 Task: Find connections with filter location Kankan with filter topic #houseforsalewith filter profile language Potuguese with filter current company Tekion Corp with filter school Panimalar Institute Of Technology with filter industry Vocational Rehabilitation Services with filter service category Financial Reporting with filter keywords title Biostatistician
Action: Mouse moved to (232, 197)
Screenshot: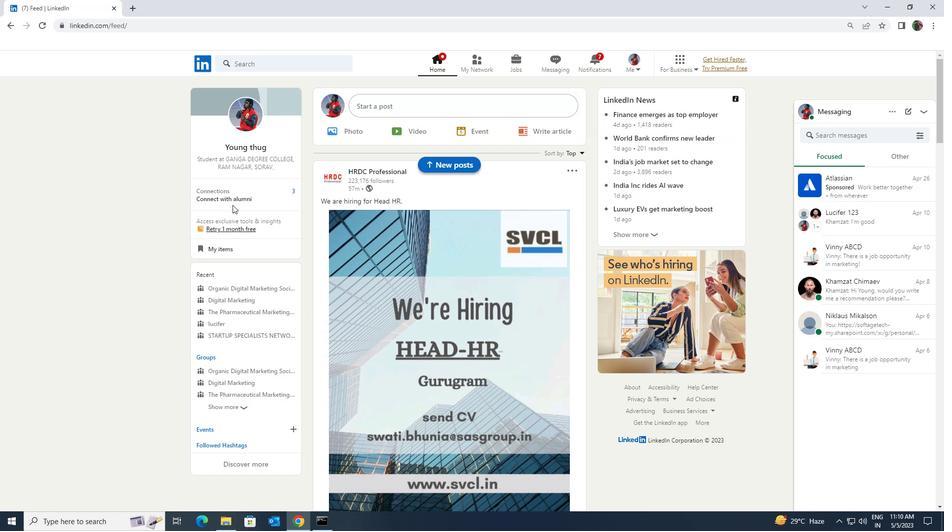 
Action: Mouse pressed left at (232, 197)
Screenshot: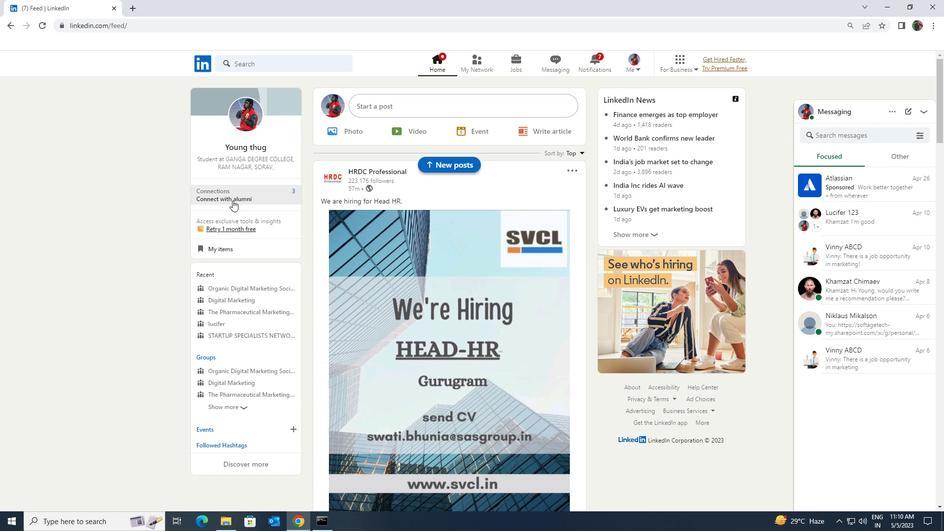 
Action: Mouse moved to (232, 118)
Screenshot: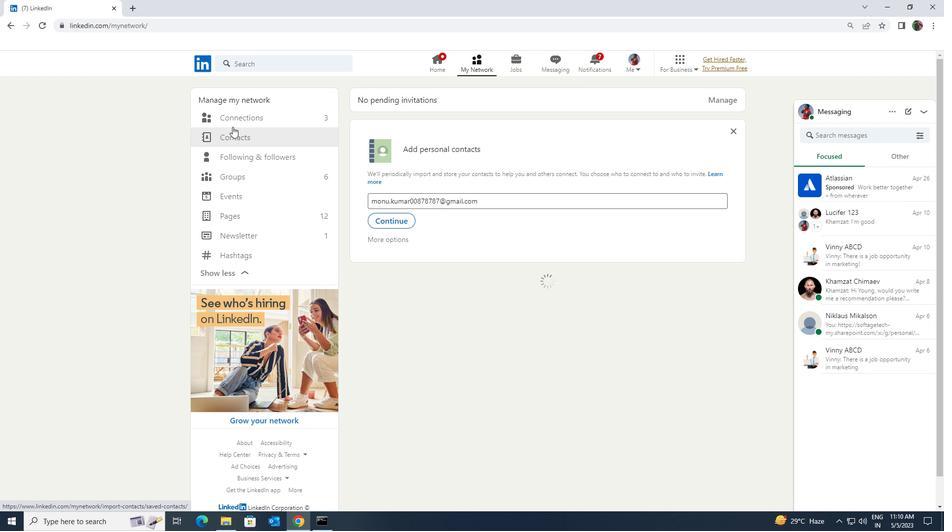 
Action: Mouse pressed left at (232, 118)
Screenshot: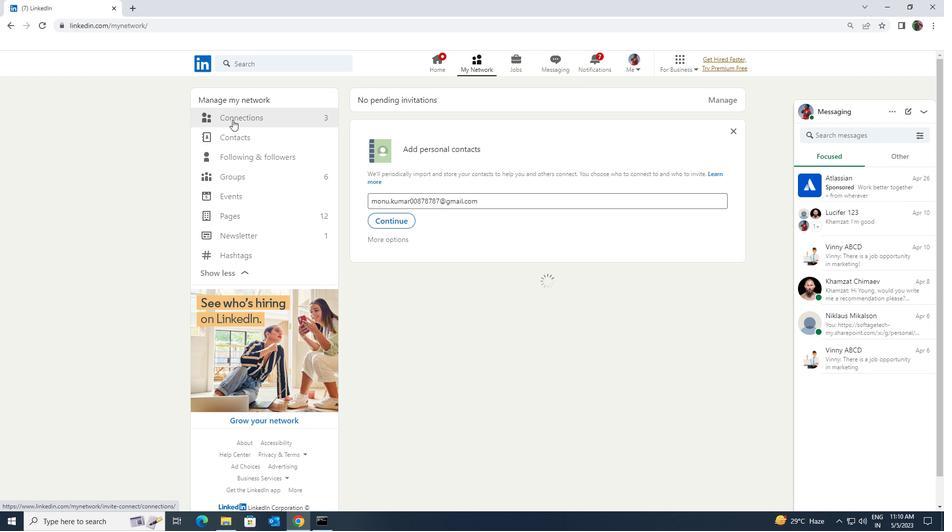 
Action: Mouse moved to (520, 119)
Screenshot: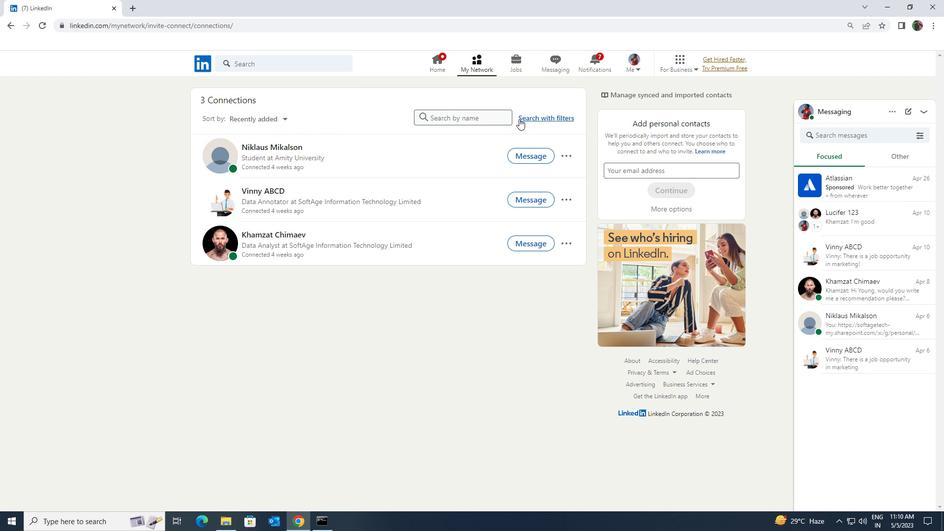 
Action: Mouse pressed left at (520, 119)
Screenshot: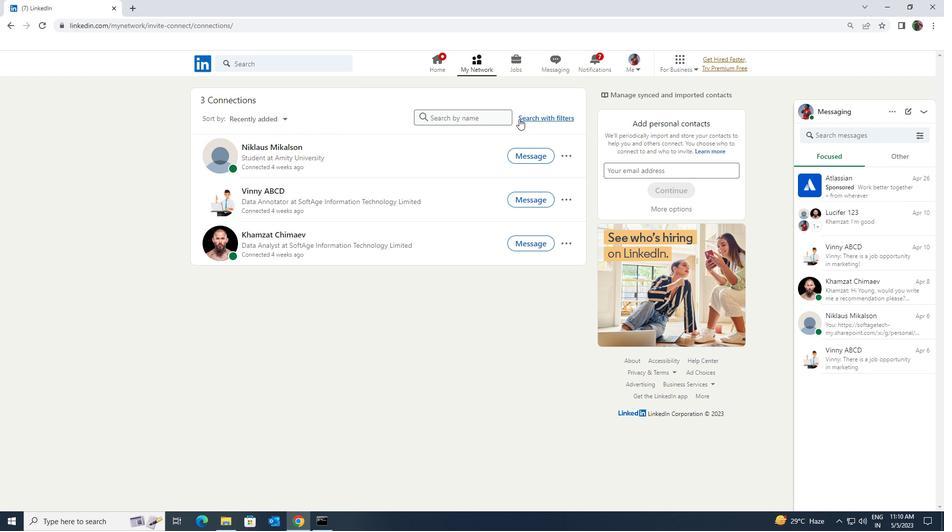 
Action: Mouse moved to (505, 92)
Screenshot: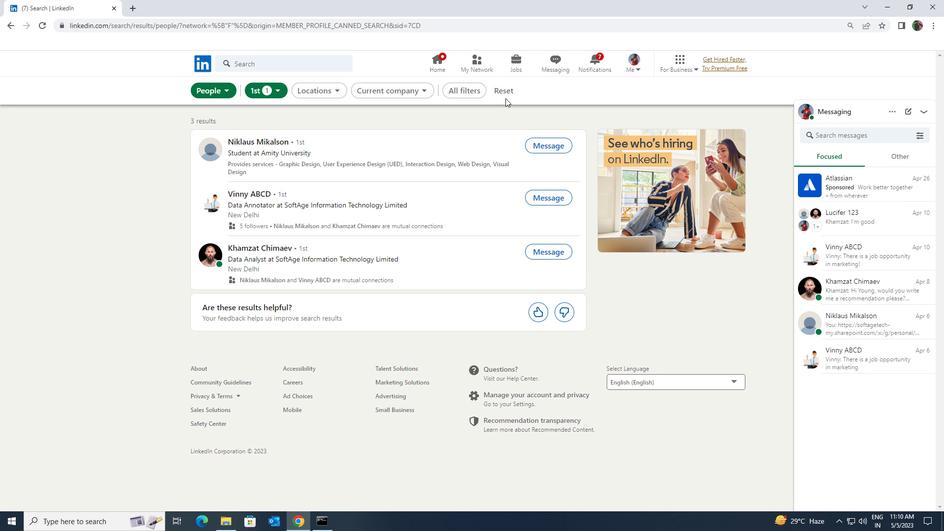 
Action: Mouse pressed left at (505, 92)
Screenshot: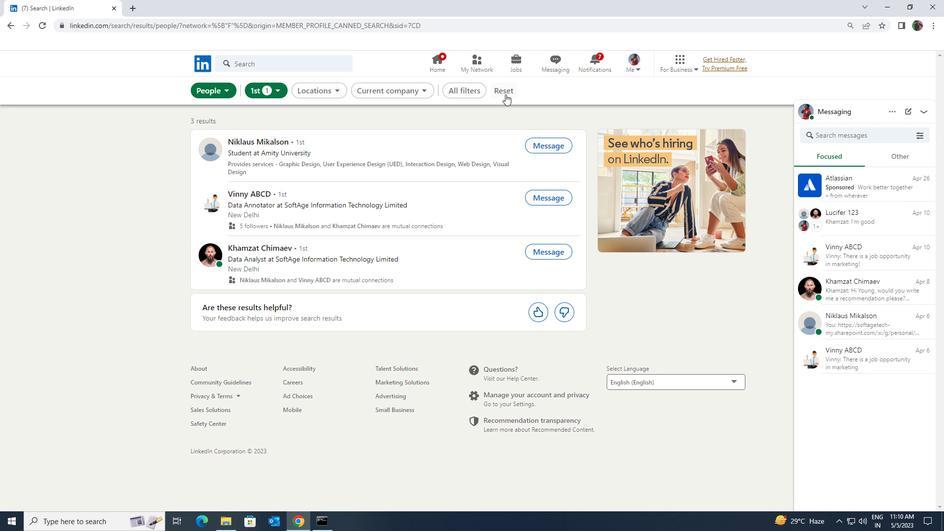 
Action: Mouse moved to (484, 89)
Screenshot: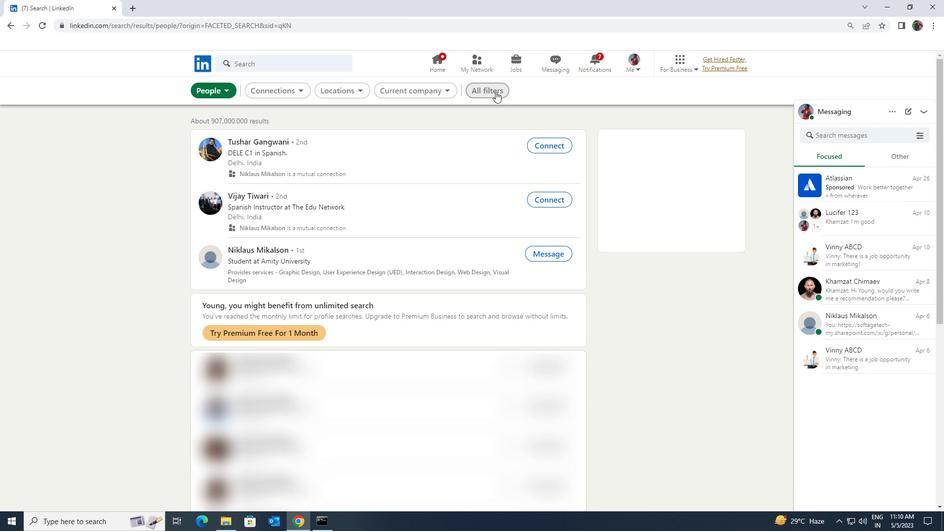 
Action: Mouse pressed left at (484, 89)
Screenshot: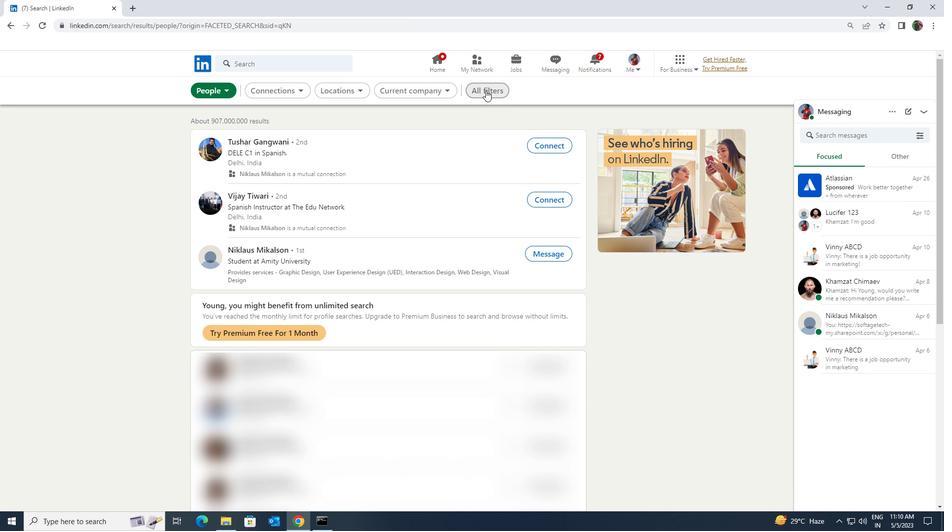 
Action: Mouse moved to (824, 388)
Screenshot: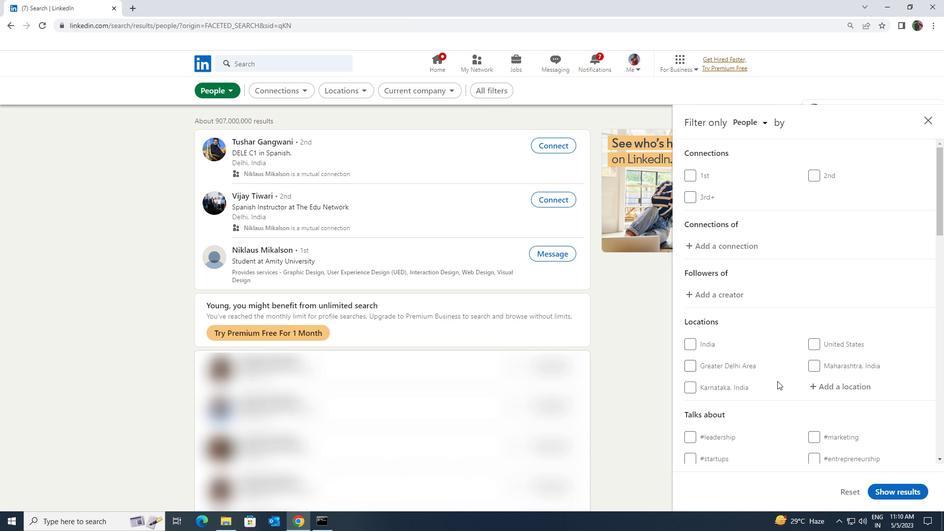 
Action: Mouse pressed left at (824, 388)
Screenshot: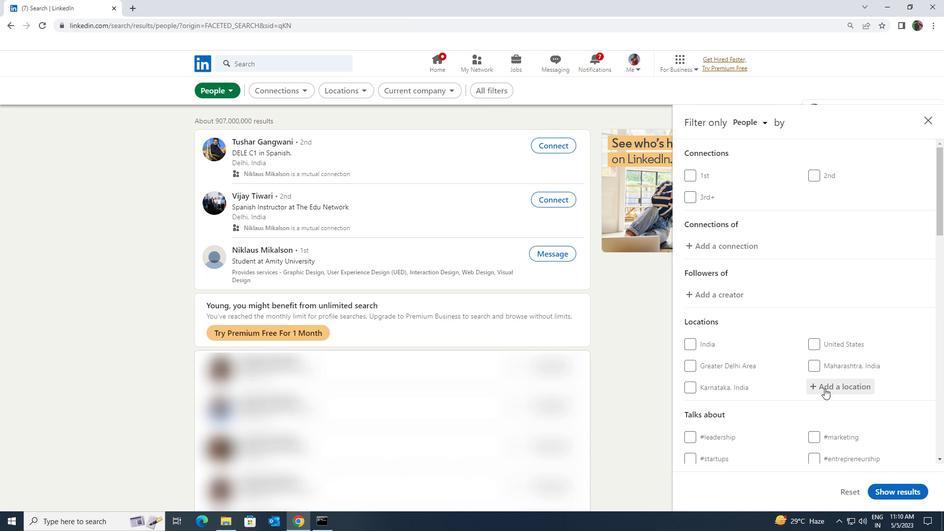 
Action: Mouse moved to (826, 389)
Screenshot: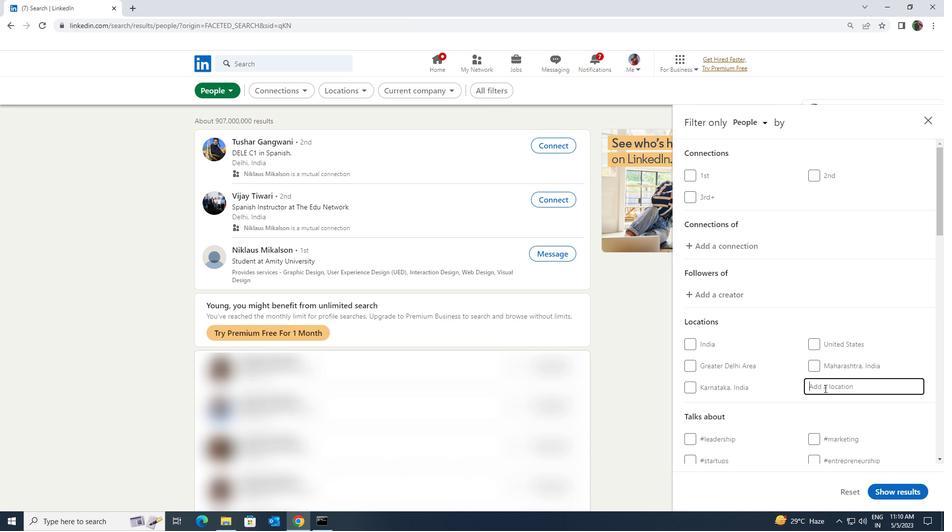 
Action: Key pressed <Key.shift>KANKAN
Screenshot: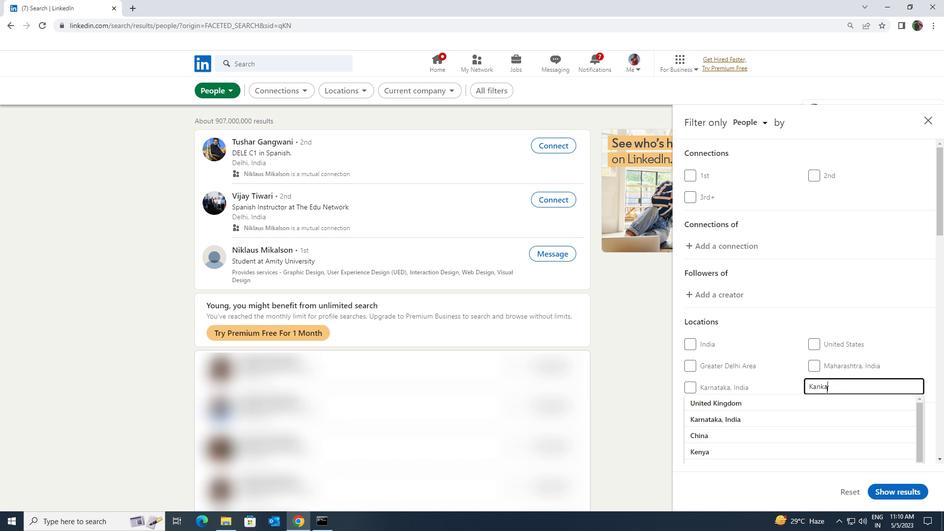 
Action: Mouse moved to (819, 395)
Screenshot: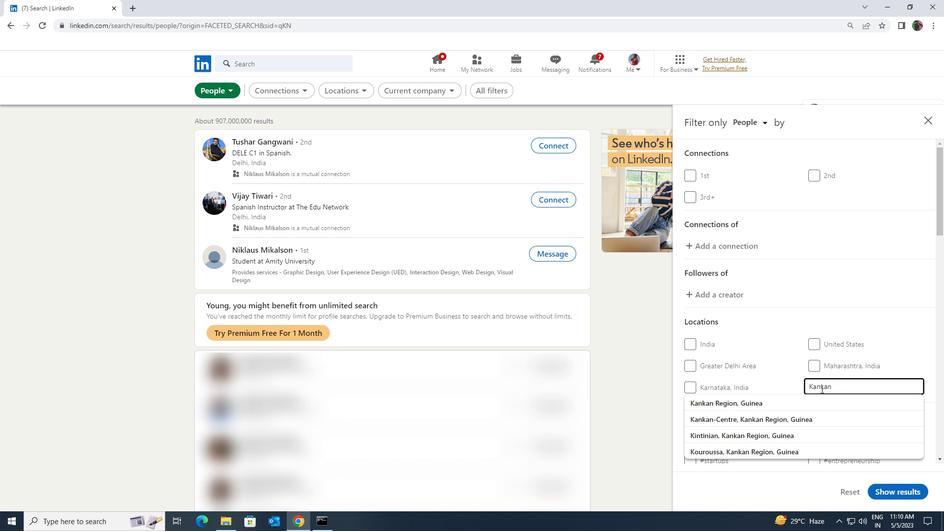 
Action: Mouse pressed left at (819, 395)
Screenshot: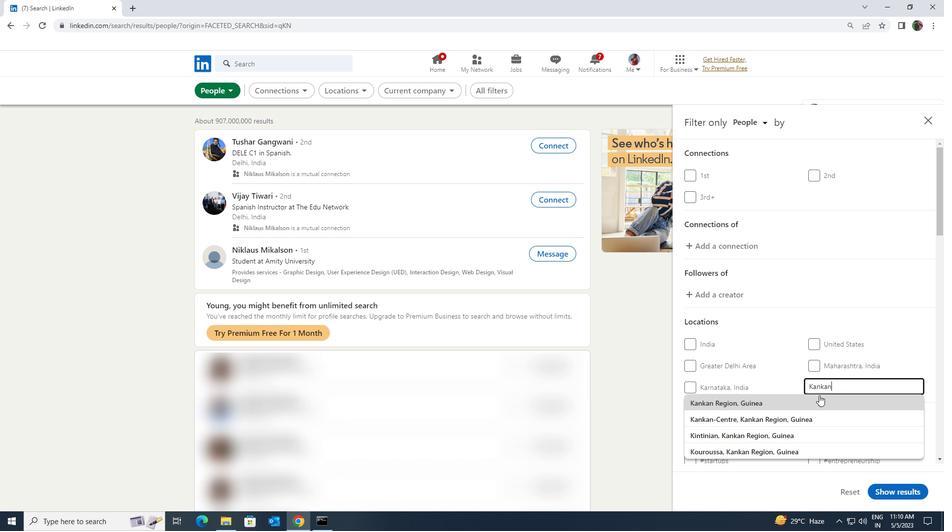
Action: Mouse moved to (819, 395)
Screenshot: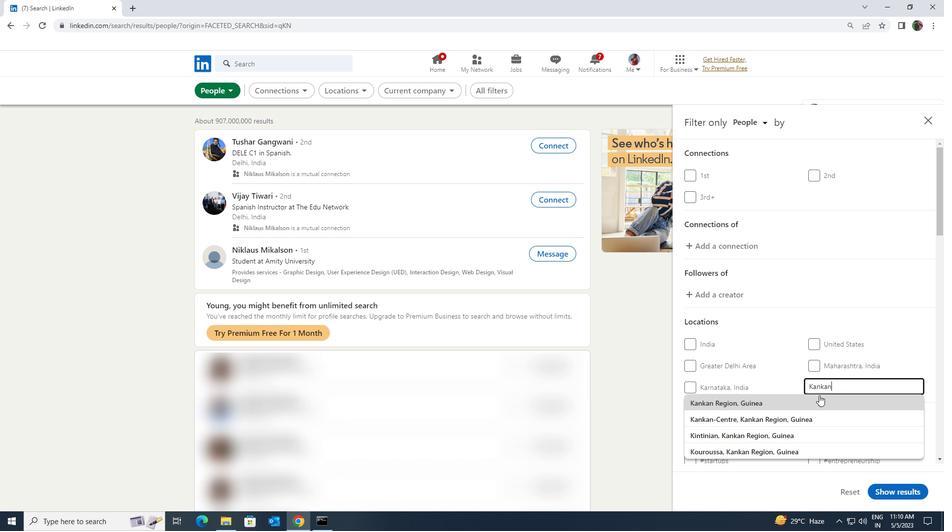 
Action: Mouse scrolled (819, 395) with delta (0, 0)
Screenshot: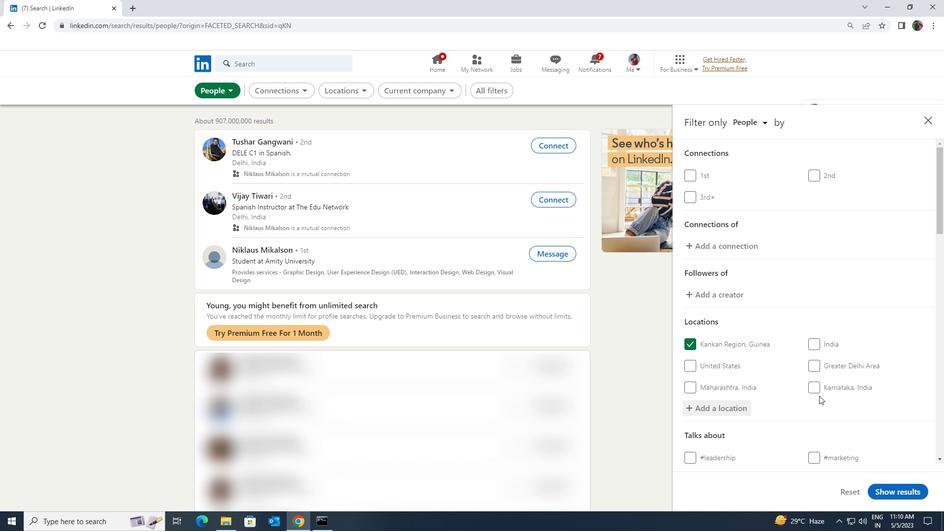 
Action: Mouse scrolled (819, 395) with delta (0, 0)
Screenshot: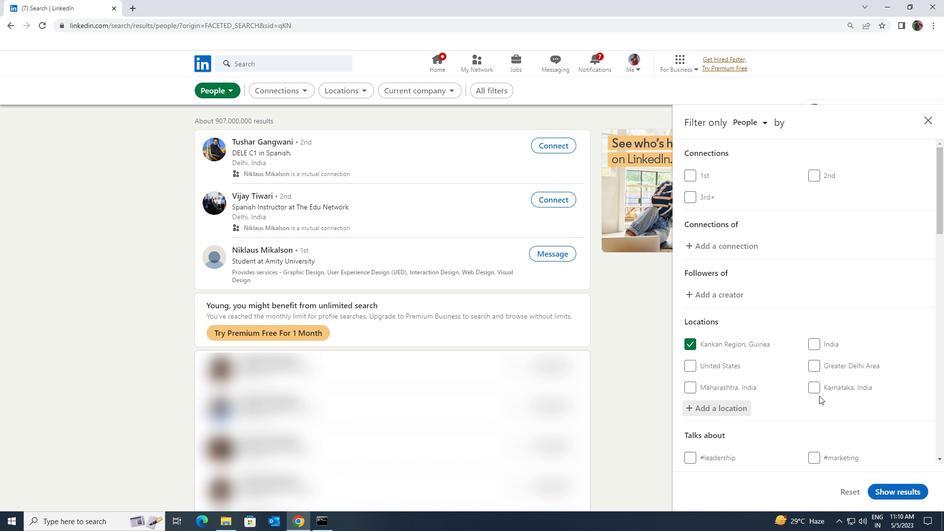 
Action: Mouse moved to (820, 400)
Screenshot: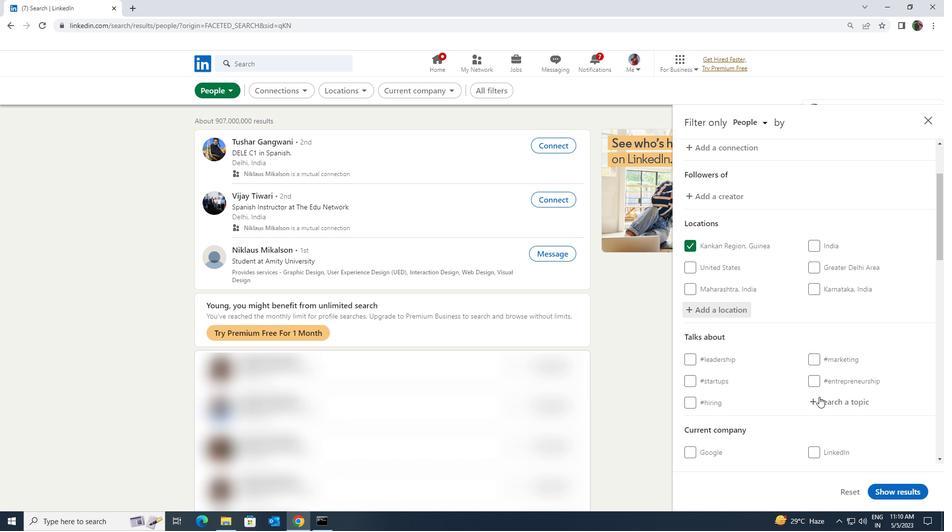 
Action: Mouse pressed left at (820, 400)
Screenshot: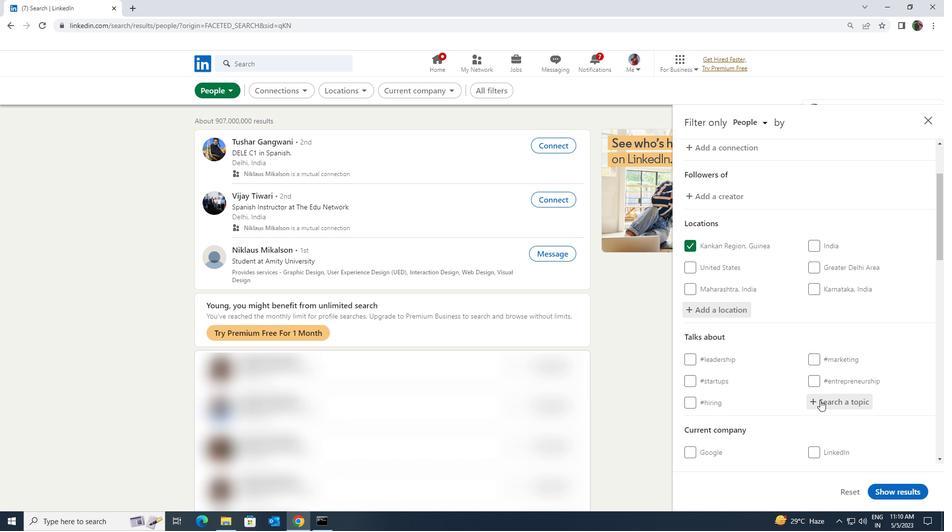 
Action: Mouse moved to (820, 401)
Screenshot: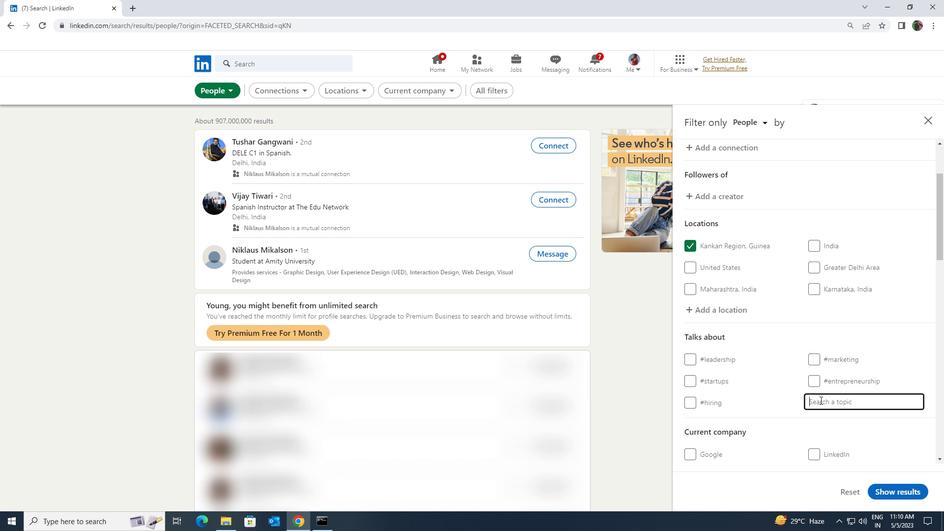
Action: Key pressed <Key.shift><Key.shift><Key.shift><Key.shift>HOUSEFOE<Key.backspace>RSALE
Screenshot: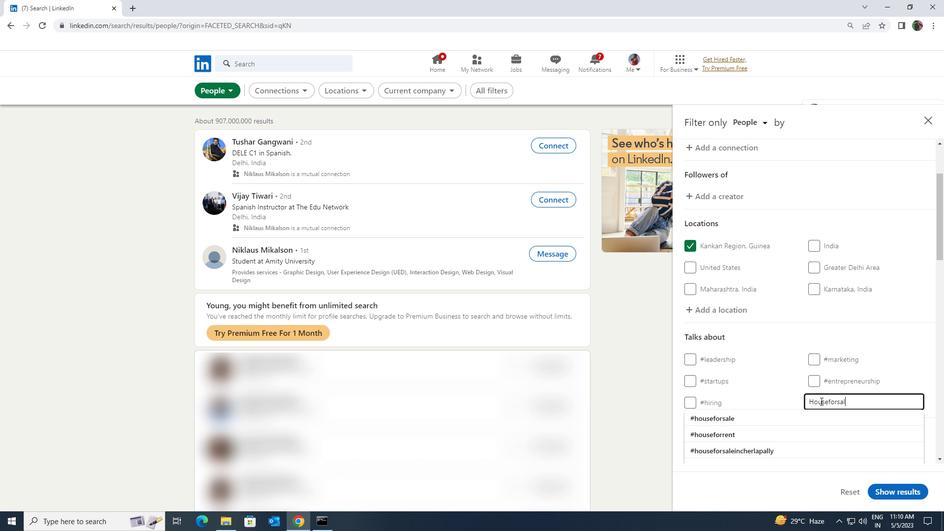 
Action: Mouse moved to (824, 412)
Screenshot: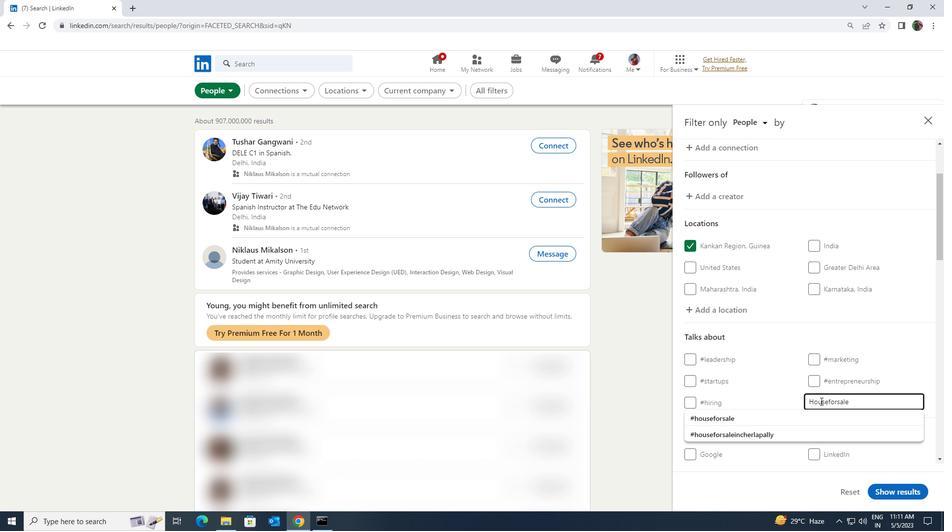 
Action: Mouse pressed left at (824, 412)
Screenshot: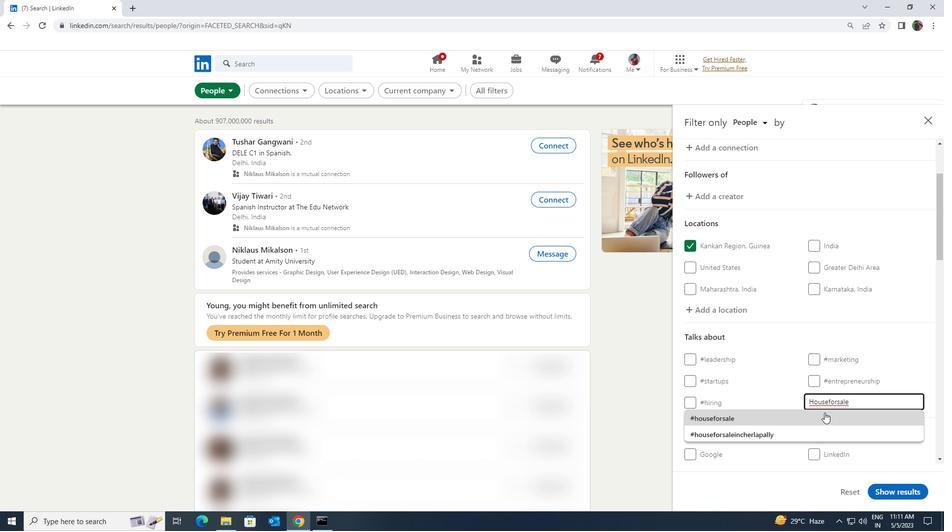
Action: Mouse scrolled (824, 412) with delta (0, 0)
Screenshot: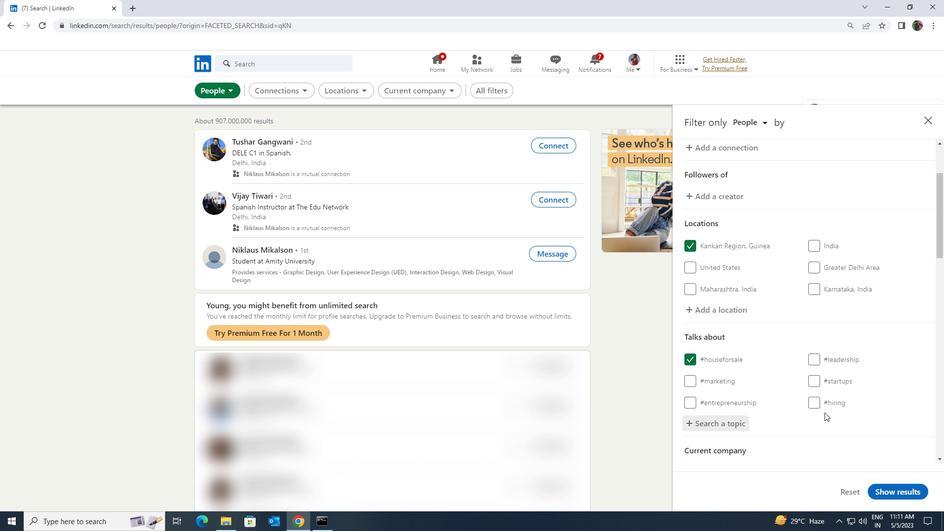 
Action: Mouse scrolled (824, 412) with delta (0, 0)
Screenshot: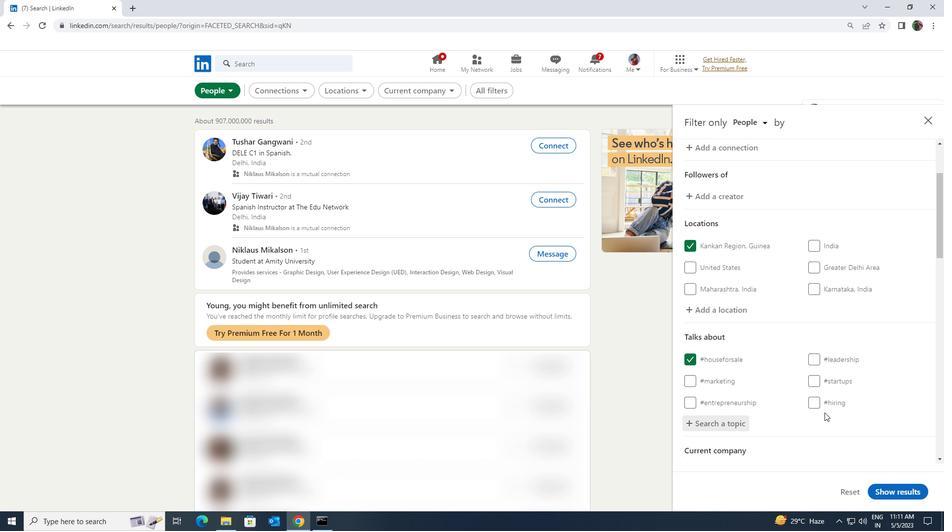 
Action: Mouse scrolled (824, 412) with delta (0, 0)
Screenshot: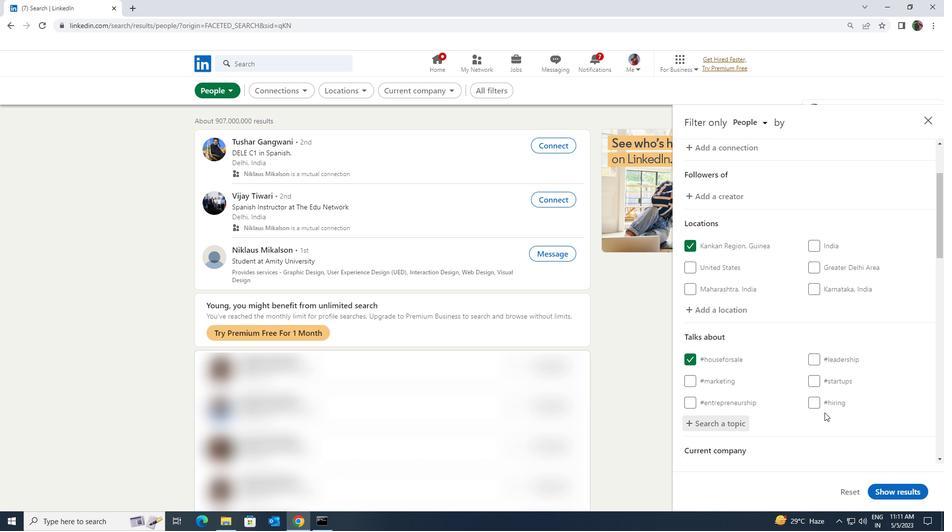 
Action: Mouse scrolled (824, 412) with delta (0, 0)
Screenshot: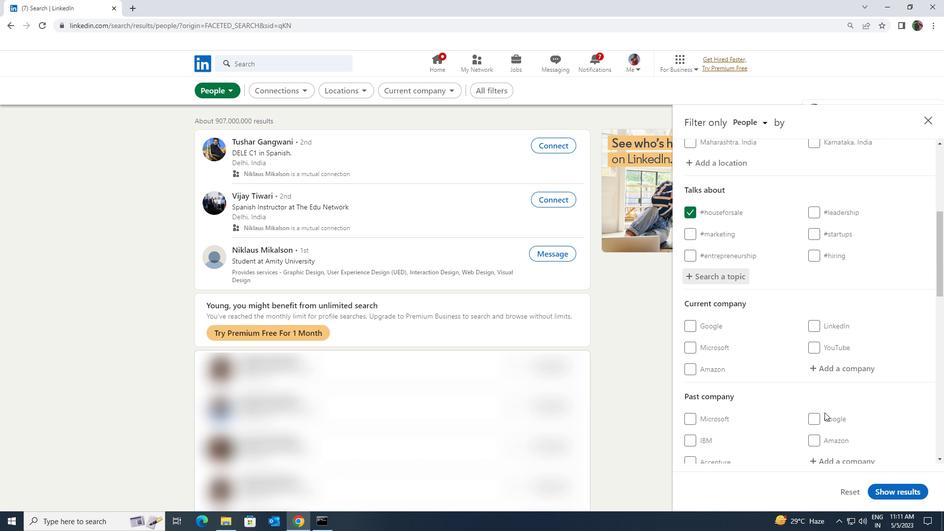 
Action: Mouse scrolled (824, 412) with delta (0, 0)
Screenshot: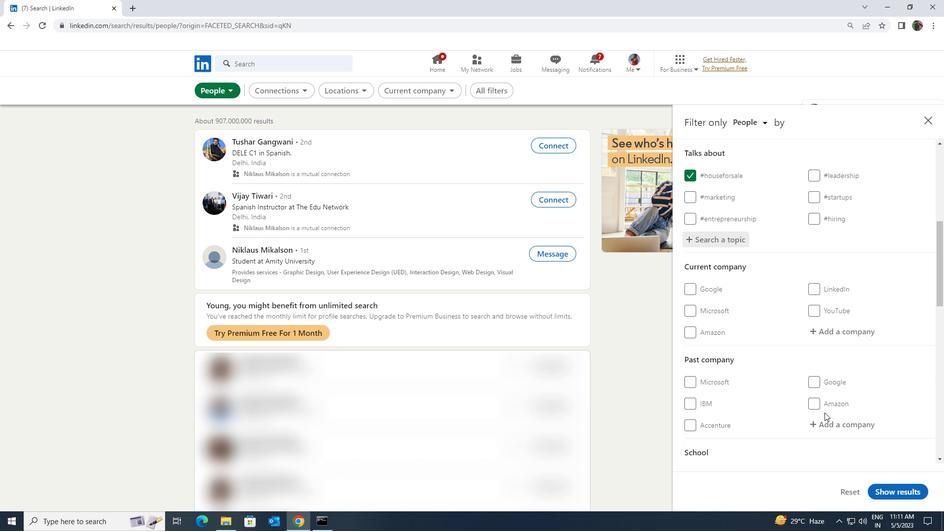 
Action: Mouse scrolled (824, 412) with delta (0, 0)
Screenshot: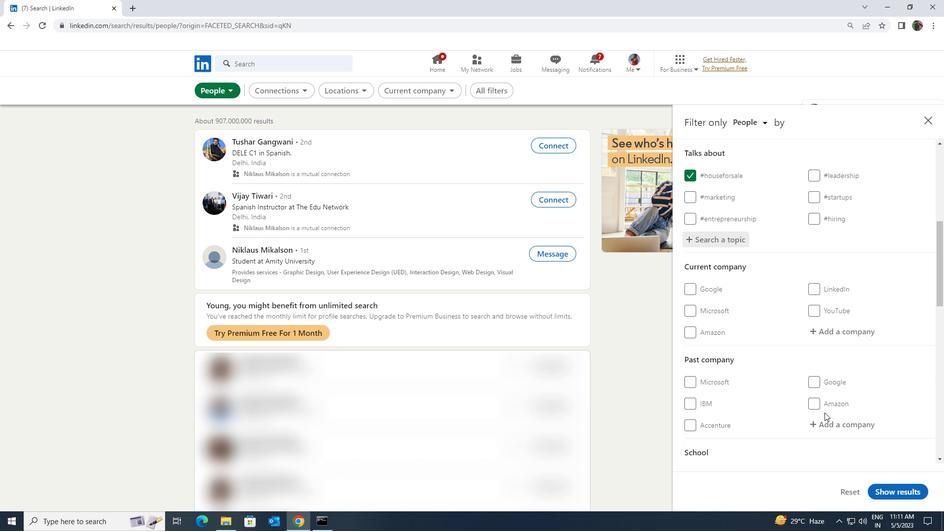 
Action: Mouse scrolled (824, 412) with delta (0, 0)
Screenshot: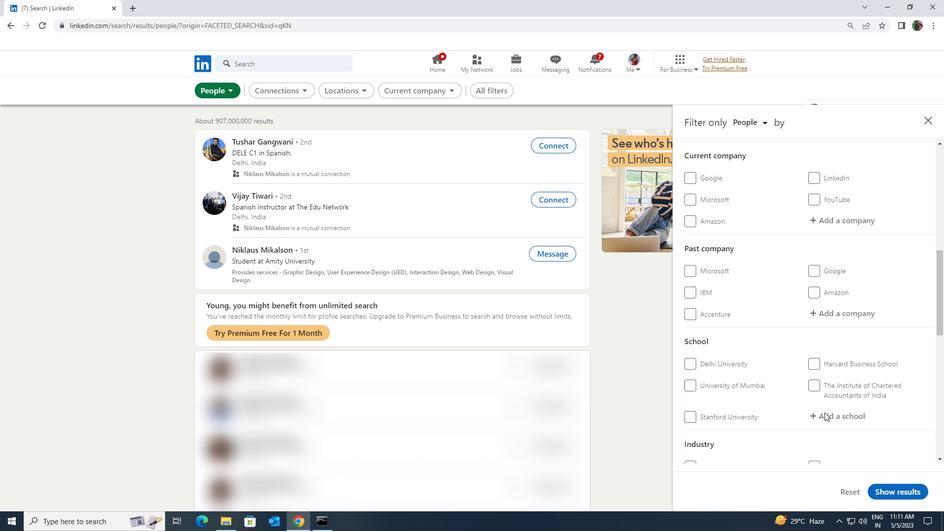 
Action: Mouse scrolled (824, 412) with delta (0, 0)
Screenshot: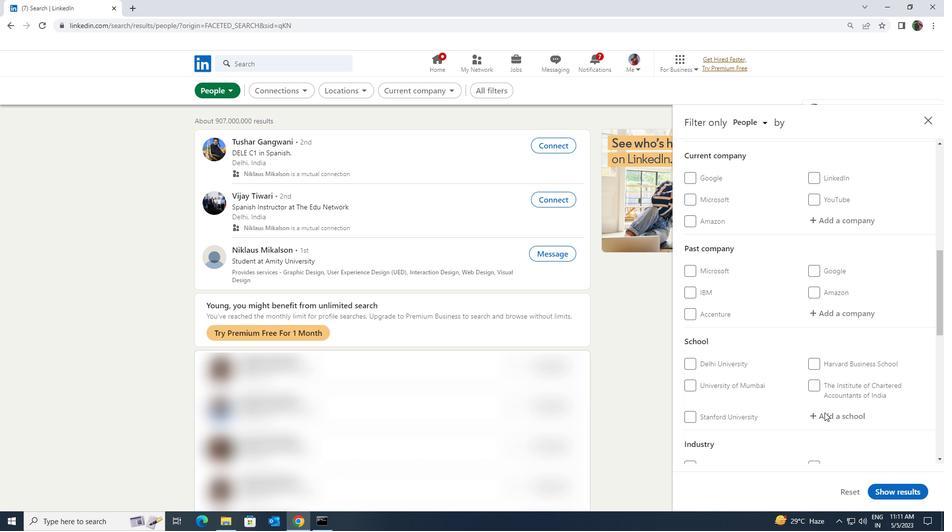 
Action: Mouse scrolled (824, 412) with delta (0, 0)
Screenshot: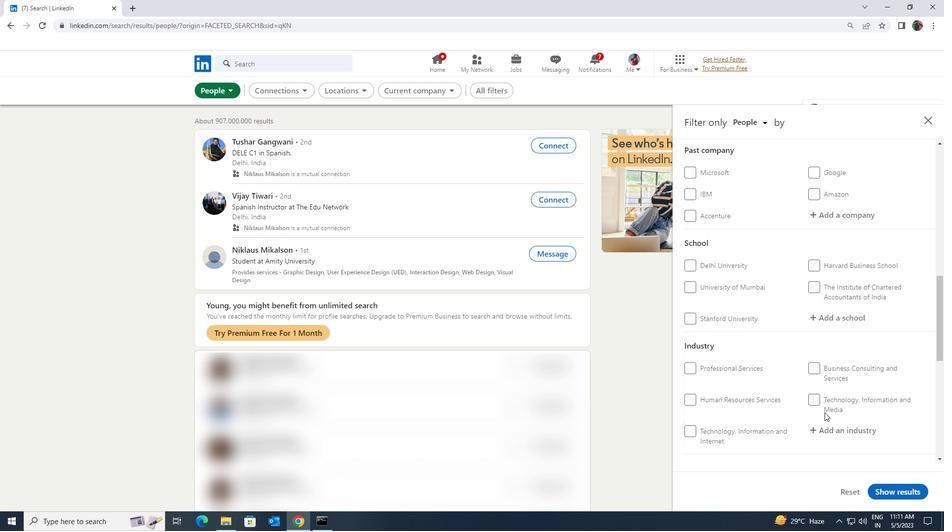 
Action: Mouse scrolled (824, 412) with delta (0, 0)
Screenshot: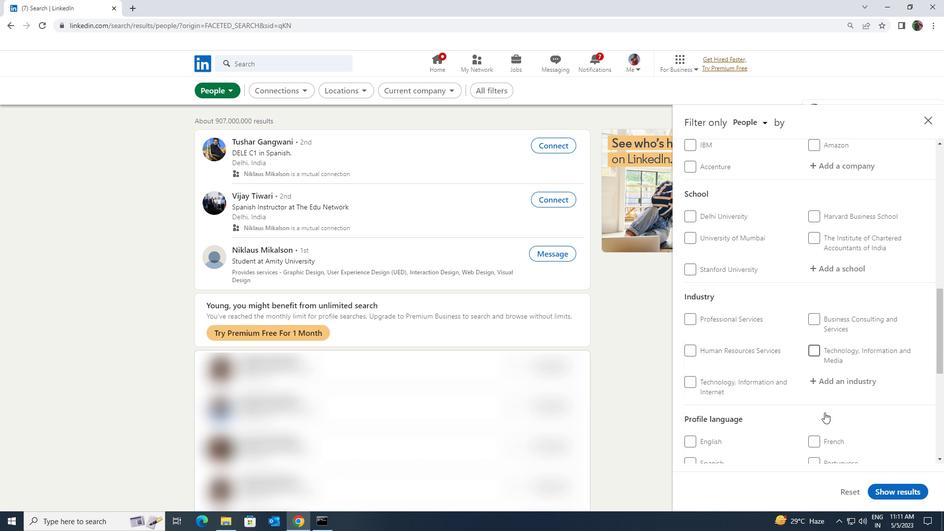 
Action: Mouse scrolled (824, 412) with delta (0, 0)
Screenshot: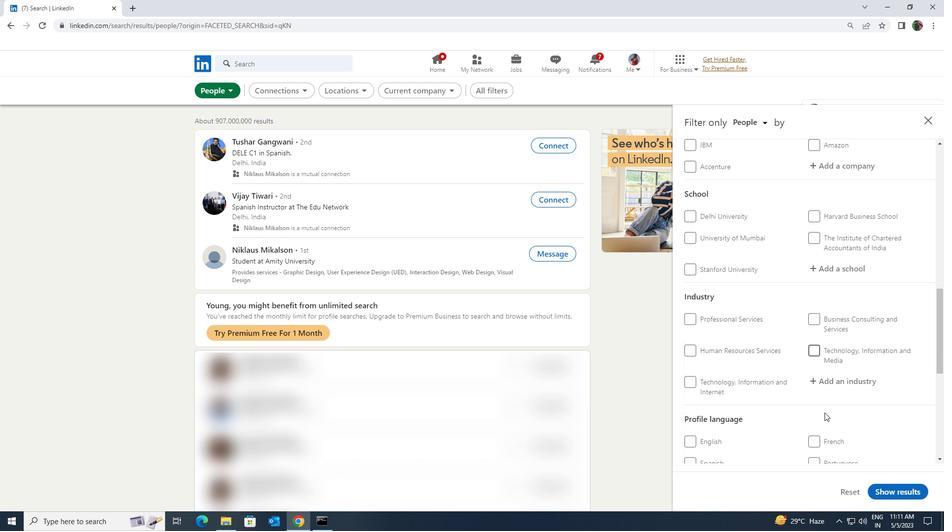 
Action: Mouse moved to (816, 360)
Screenshot: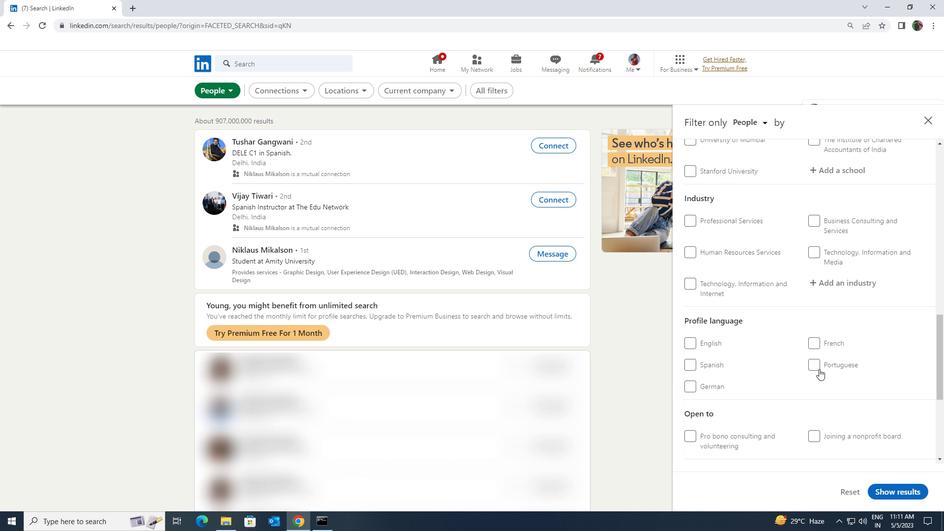 
Action: Mouse pressed left at (816, 360)
Screenshot: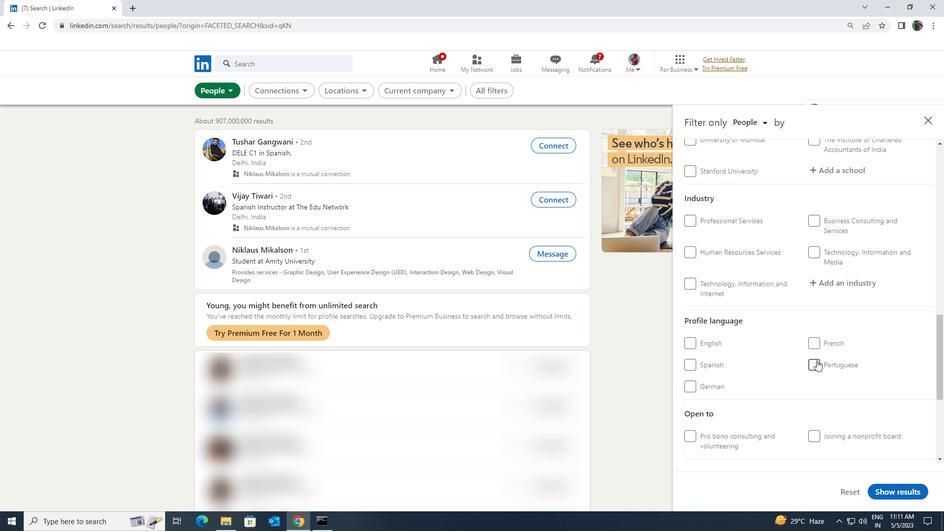 
Action: Mouse scrolled (816, 360) with delta (0, 0)
Screenshot: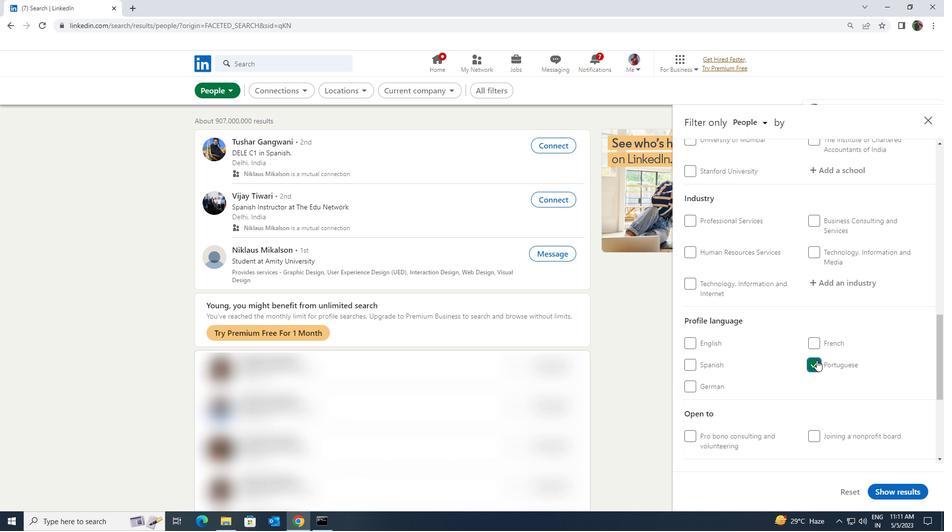 
Action: Mouse scrolled (816, 360) with delta (0, 0)
Screenshot: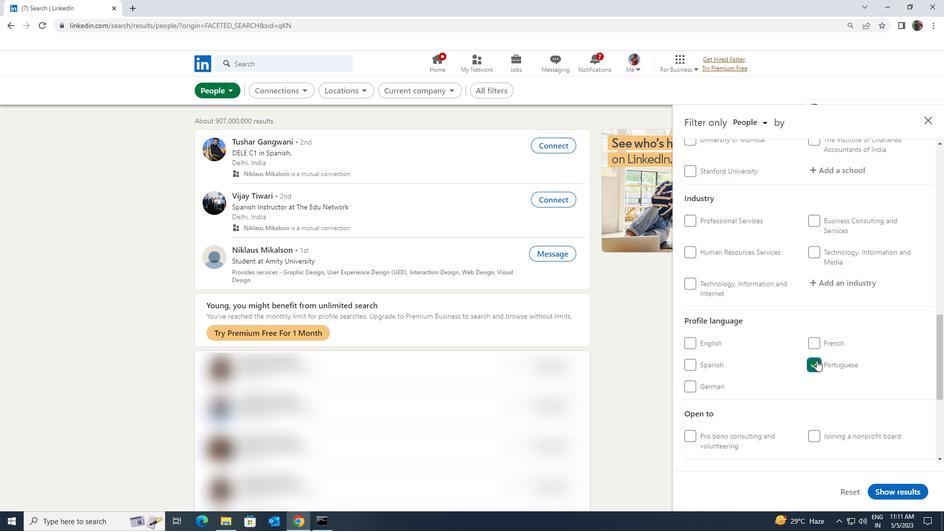 
Action: Mouse moved to (816, 360)
Screenshot: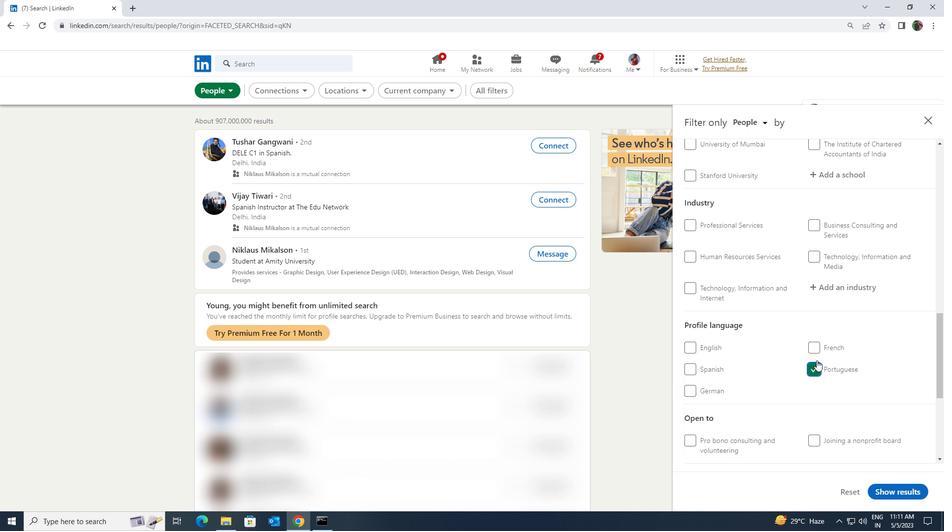 
Action: Mouse scrolled (816, 360) with delta (0, 0)
Screenshot: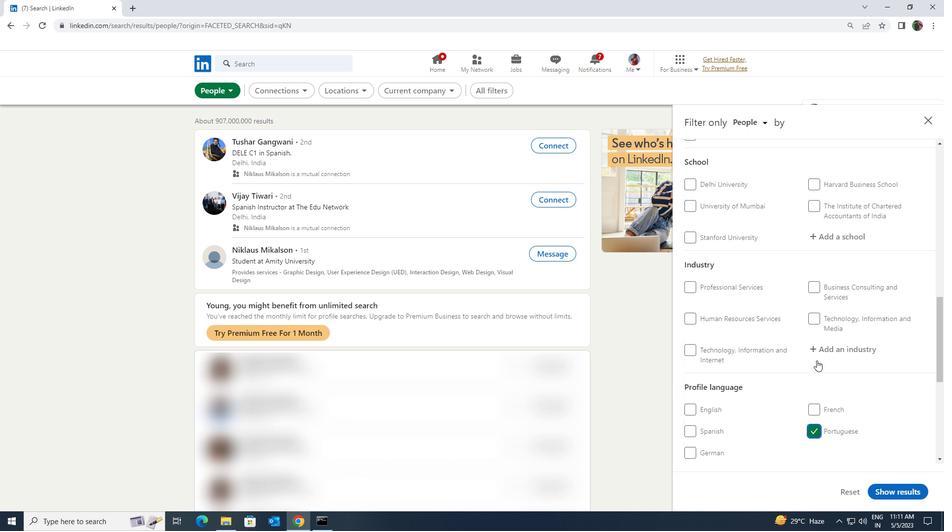 
Action: Mouse scrolled (816, 360) with delta (0, 0)
Screenshot: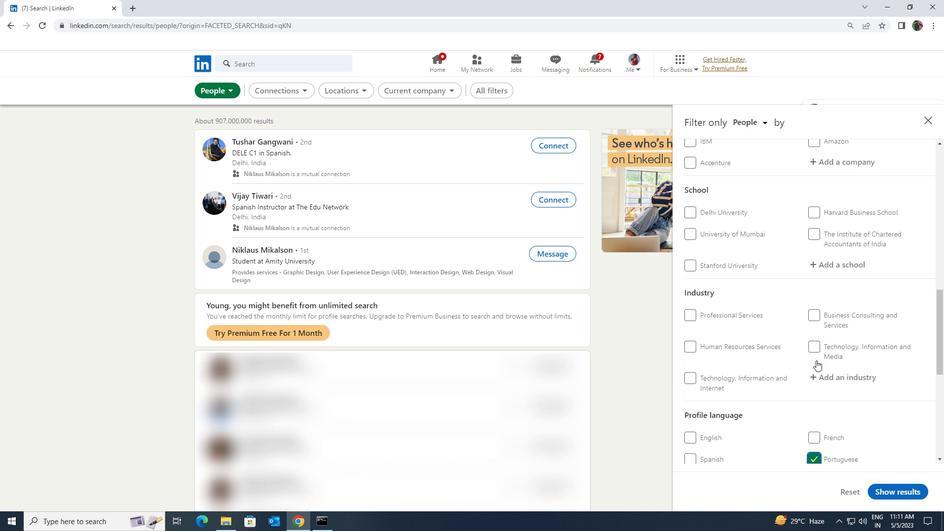 
Action: Mouse moved to (816, 360)
Screenshot: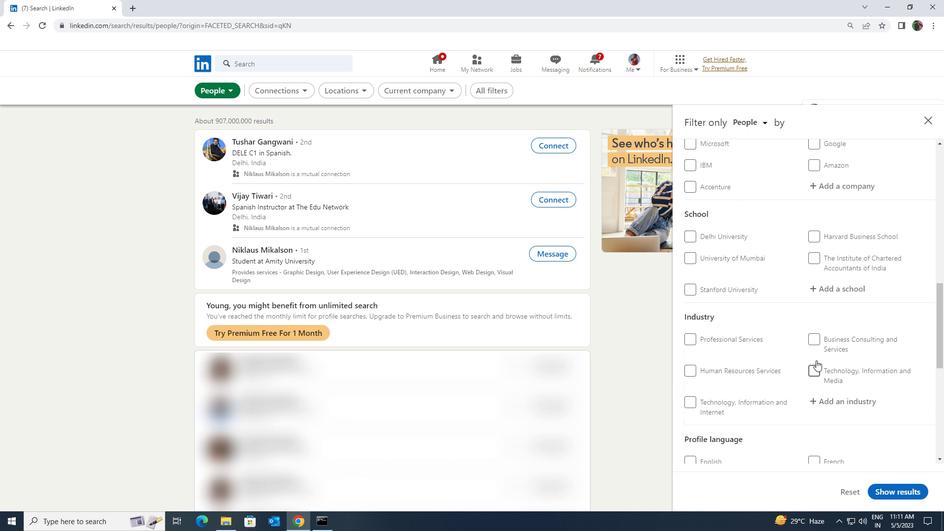 
Action: Mouse scrolled (816, 360) with delta (0, 0)
Screenshot: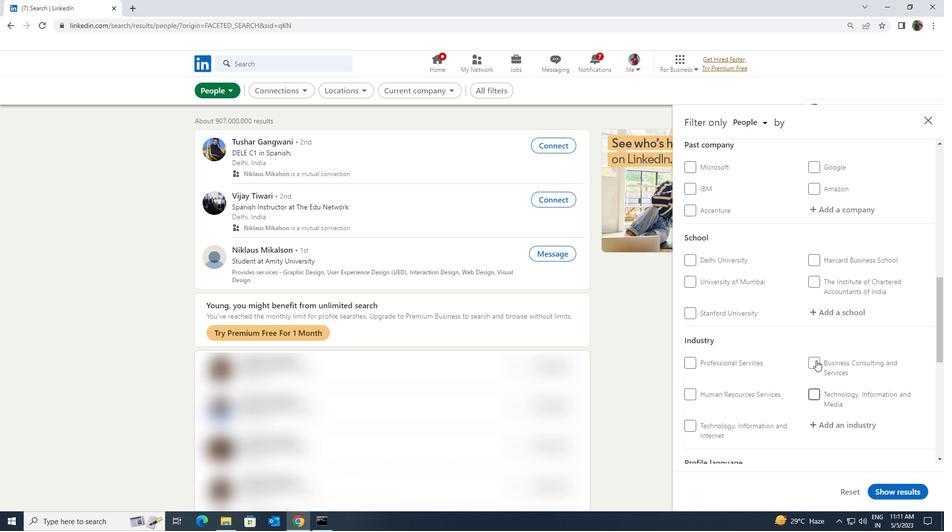 
Action: Mouse scrolled (816, 360) with delta (0, 0)
Screenshot: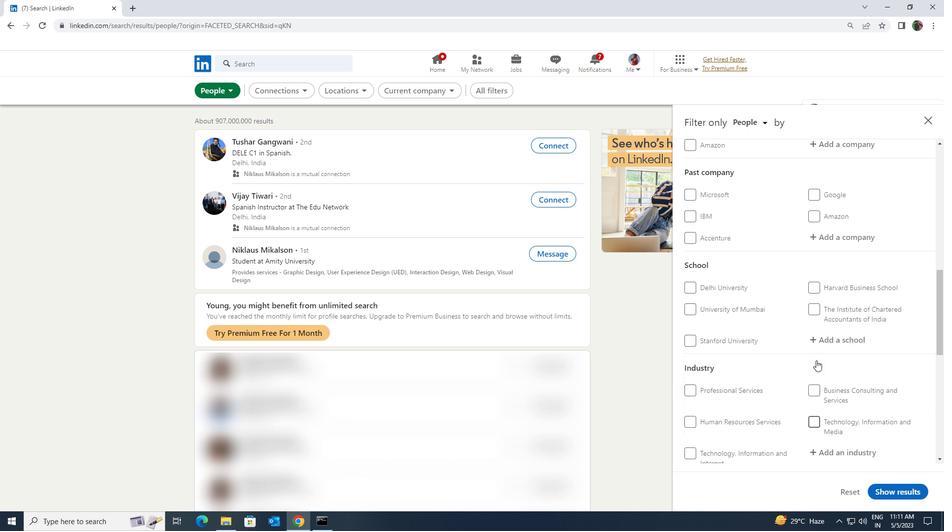 
Action: Mouse moved to (815, 360)
Screenshot: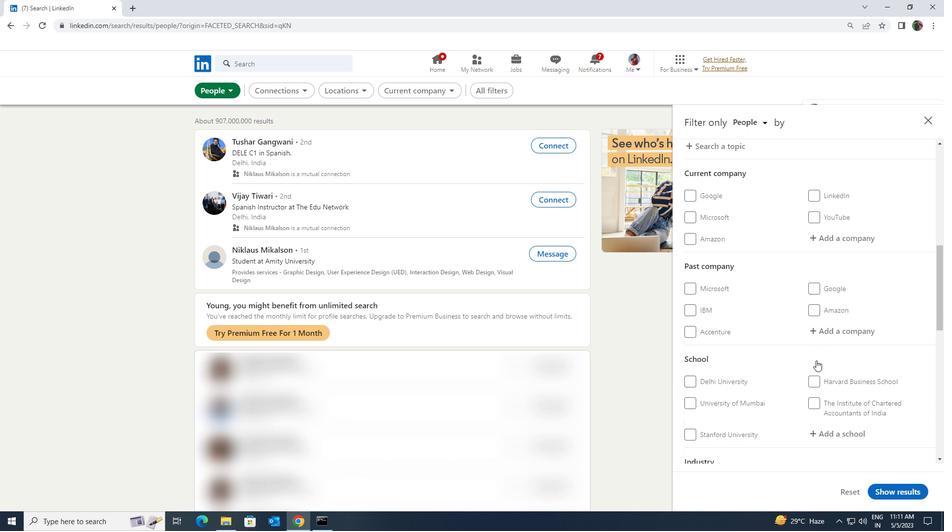 
Action: Mouse scrolled (815, 360) with delta (0, 0)
Screenshot: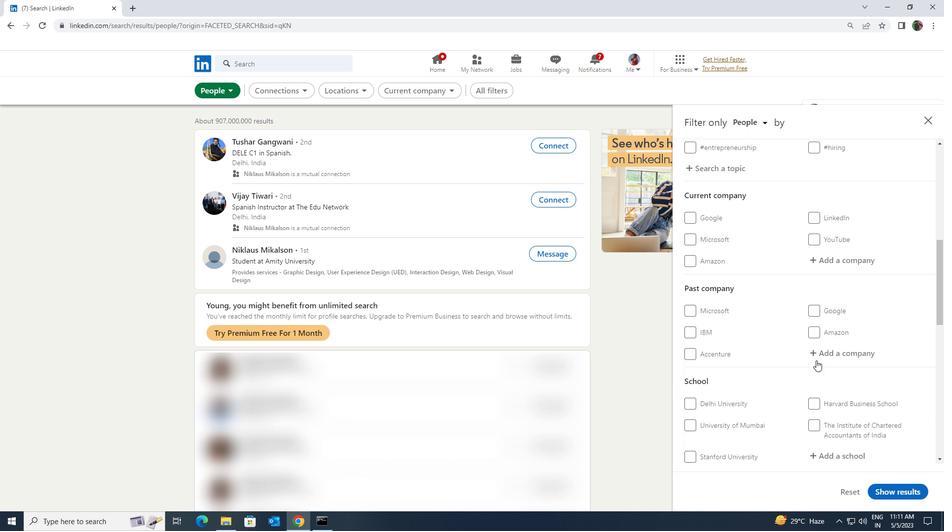 
Action: Mouse scrolled (815, 360) with delta (0, 0)
Screenshot: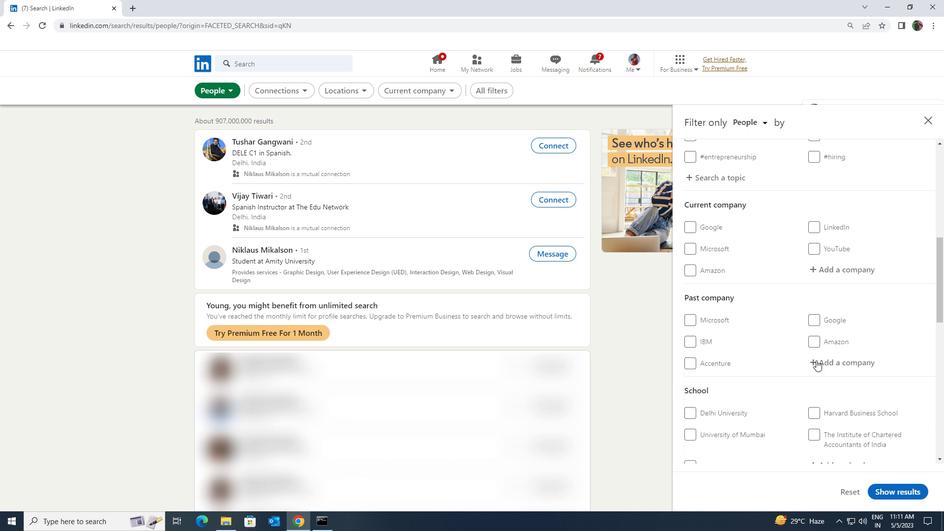 
Action: Mouse moved to (813, 363)
Screenshot: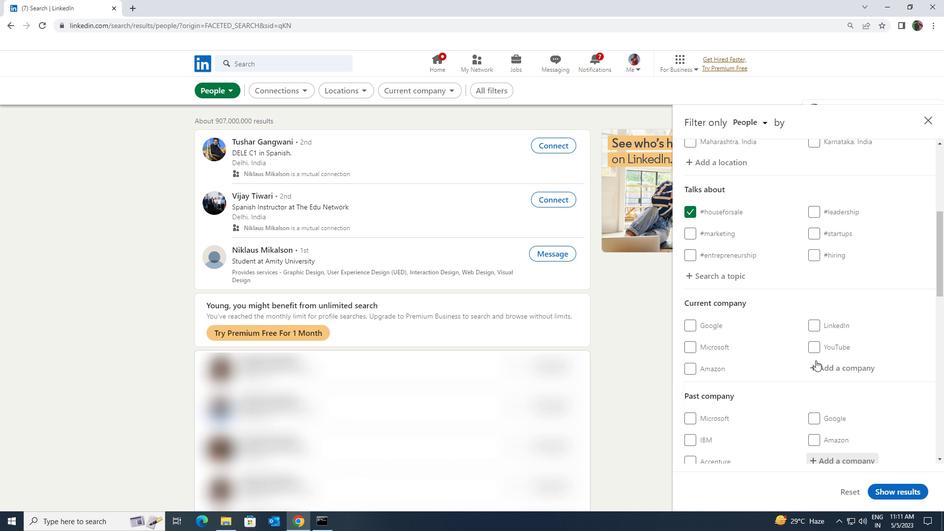 
Action: Mouse pressed left at (813, 363)
Screenshot: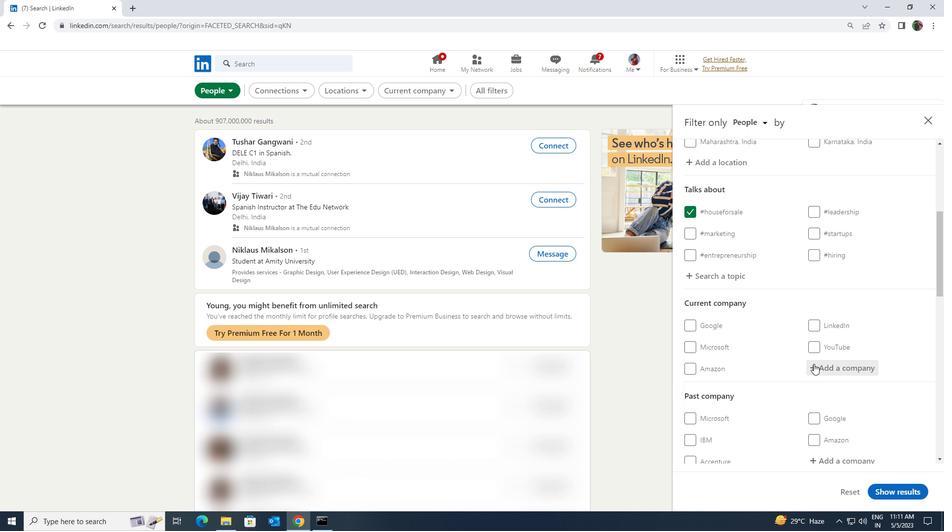 
Action: Key pressed <Key.shift>TEKION
Screenshot: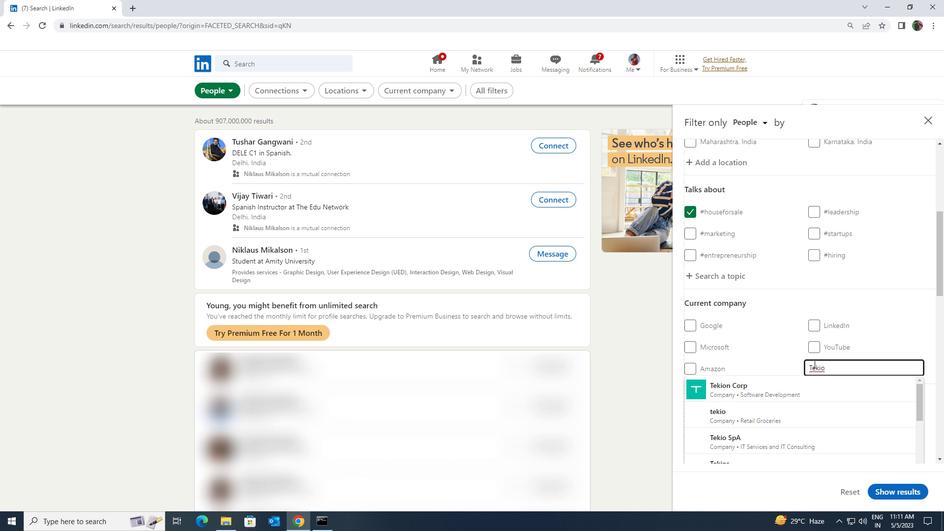 
Action: Mouse moved to (809, 377)
Screenshot: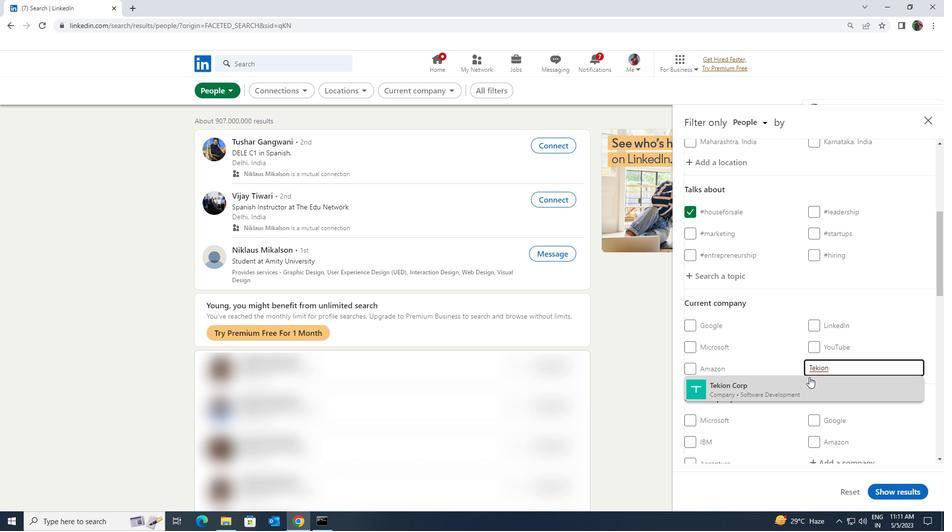 
Action: Mouse pressed left at (809, 377)
Screenshot: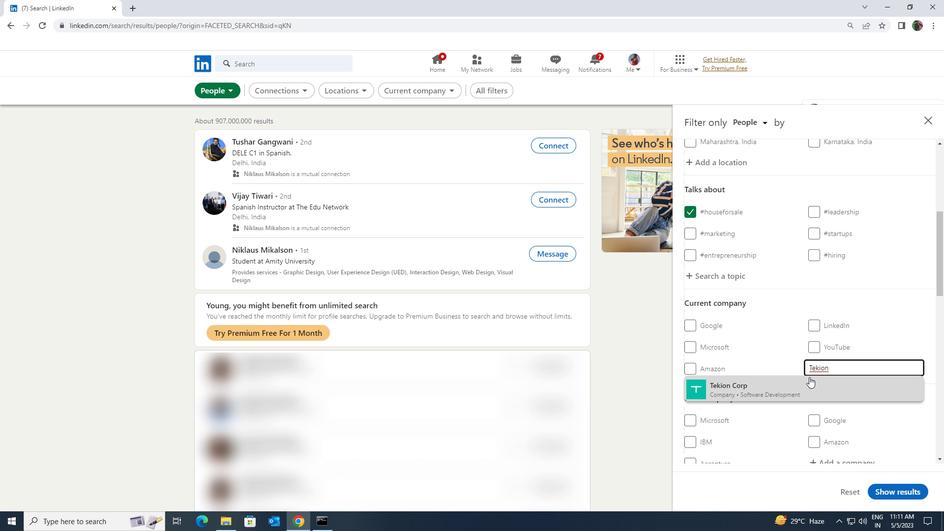 
Action: Mouse scrolled (809, 377) with delta (0, 0)
Screenshot: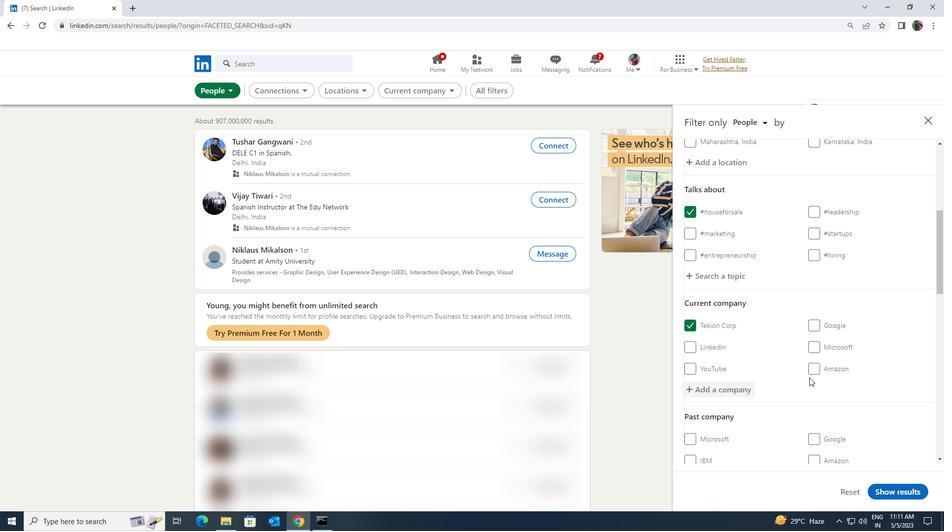 
Action: Mouse moved to (808, 382)
Screenshot: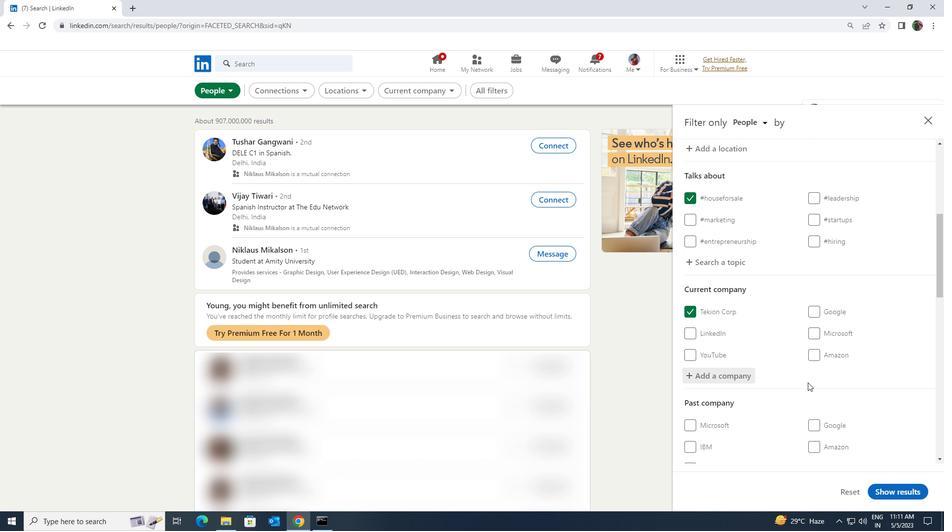 
Action: Mouse scrolled (808, 382) with delta (0, 0)
Screenshot: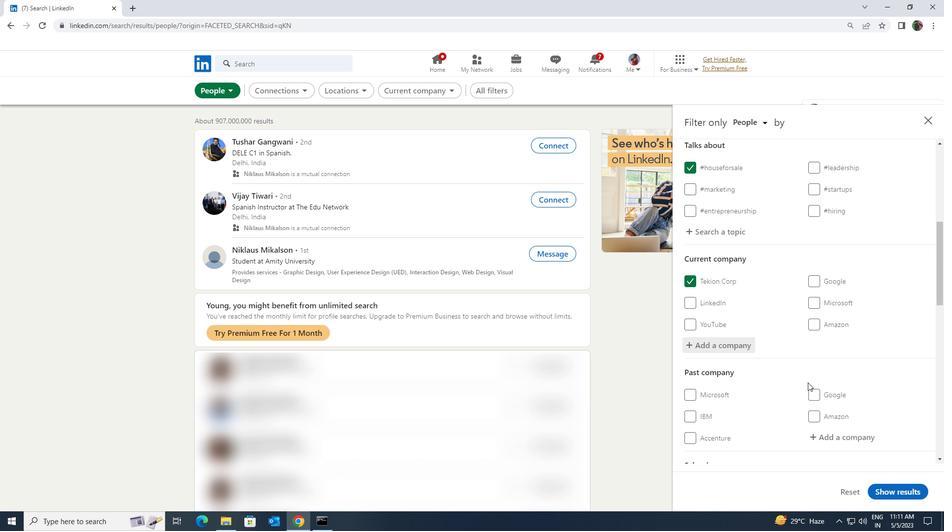 
Action: Mouse moved to (808, 382)
Screenshot: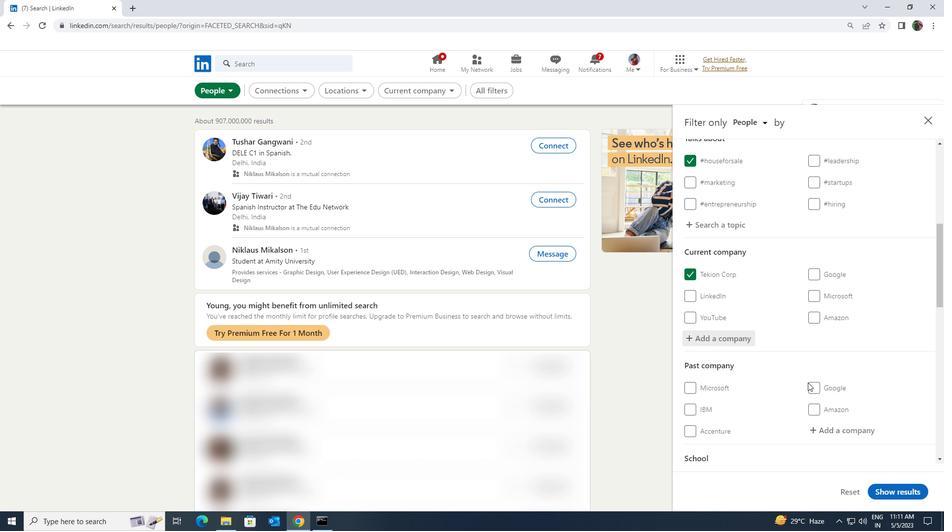 
Action: Mouse scrolled (808, 382) with delta (0, 0)
Screenshot: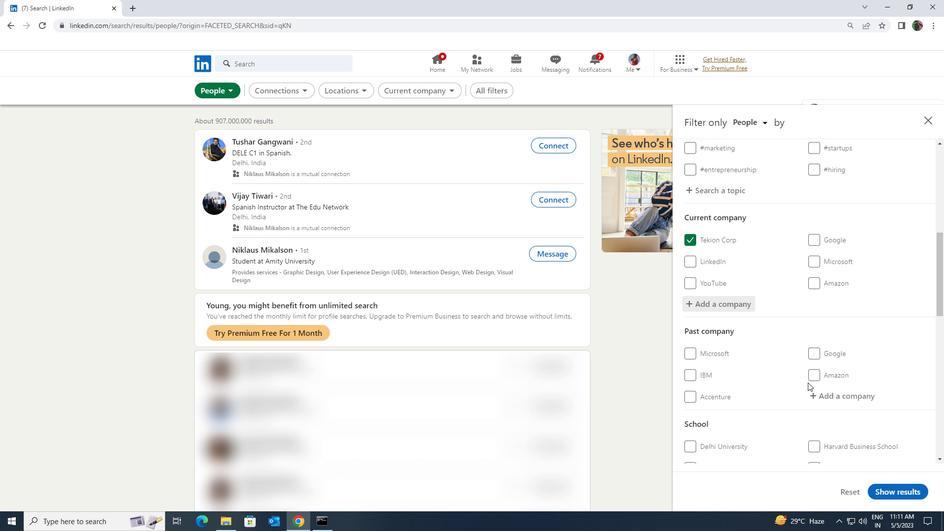 
Action: Mouse moved to (809, 382)
Screenshot: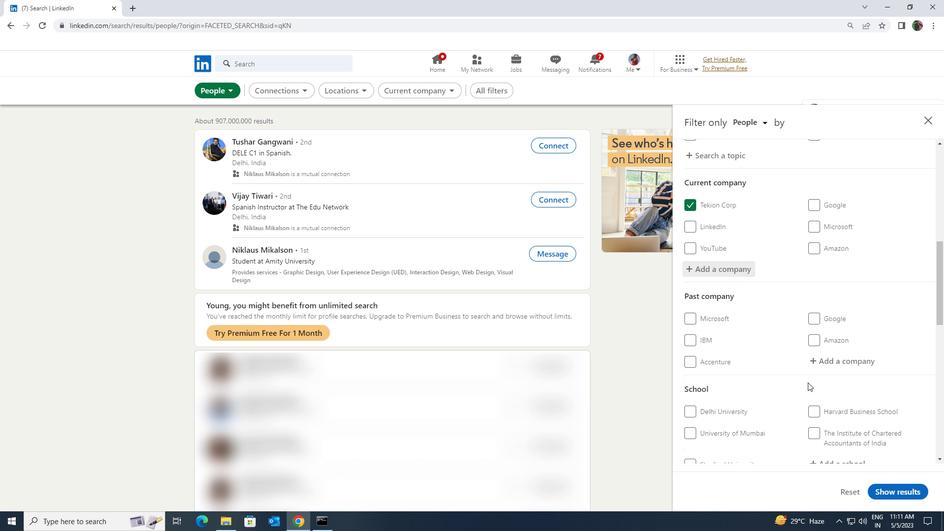 
Action: Mouse scrolled (809, 382) with delta (0, 0)
Screenshot: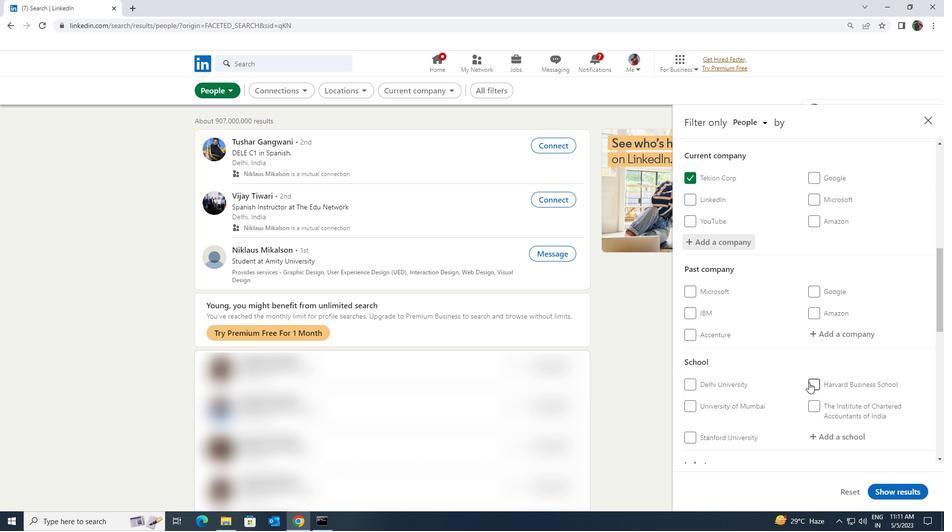 
Action: Mouse scrolled (809, 382) with delta (0, 0)
Screenshot: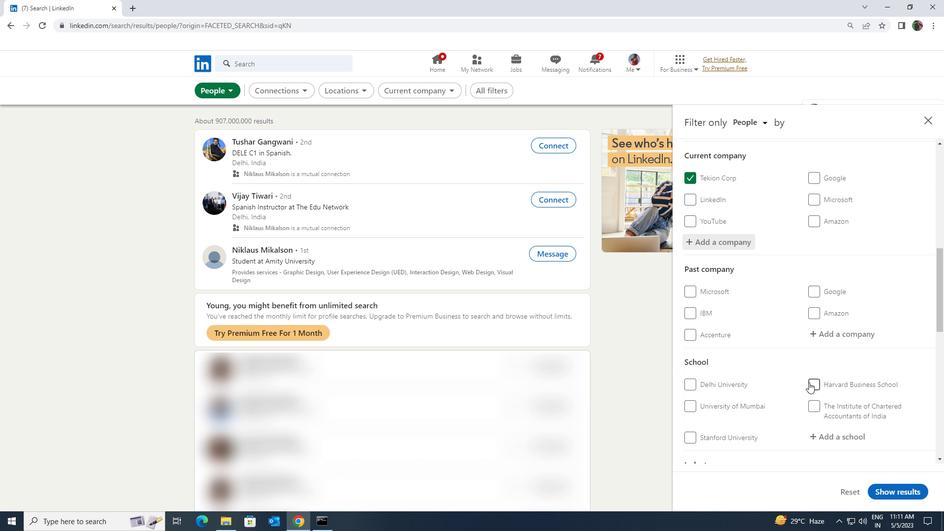 
Action: Mouse moved to (824, 342)
Screenshot: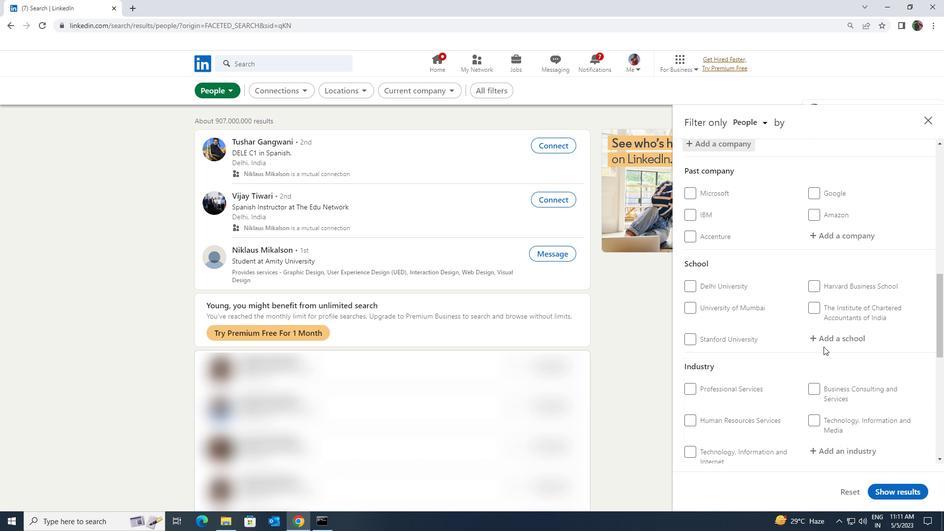 
Action: Mouse pressed left at (824, 342)
Screenshot: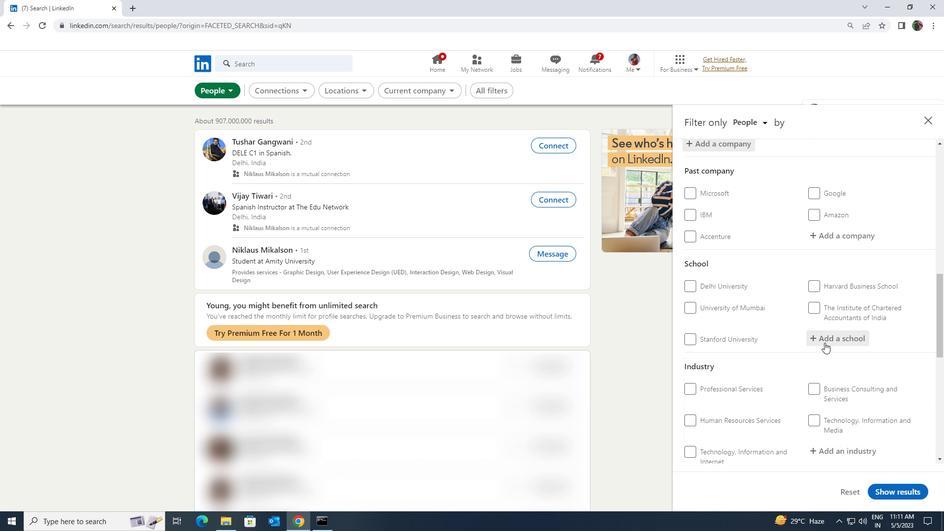 
Action: Key pressed <Key.shift><Key.shift><Key.shift><Key.shift><Key.shift><Key.shift><Key.shift><Key.shift><Key.shift><Key.shift><Key.shift><Key.shift><Key.shift><Key.shift><Key.shift><Key.shift><Key.shift><Key.shift><Key.shift><Key.shift><Key.shift><Key.shift>PANIMALAR
Screenshot: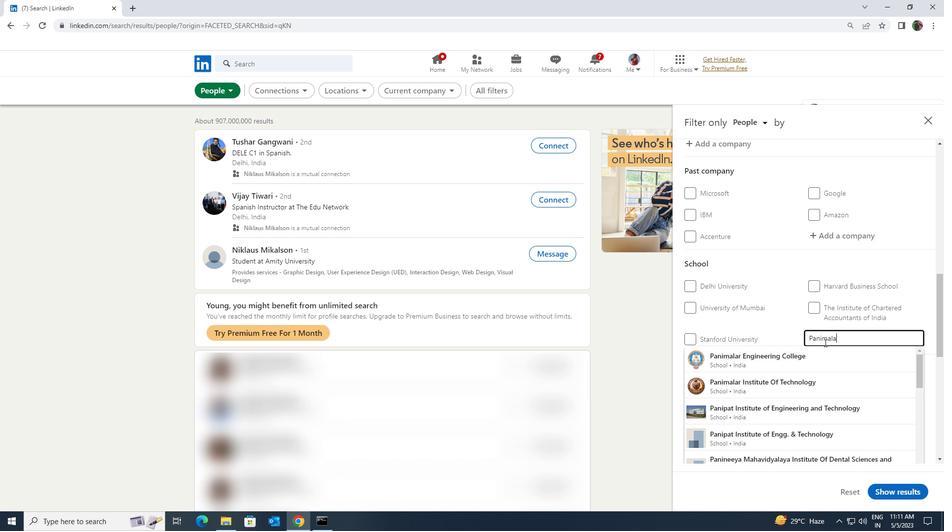
Action: Mouse moved to (820, 371)
Screenshot: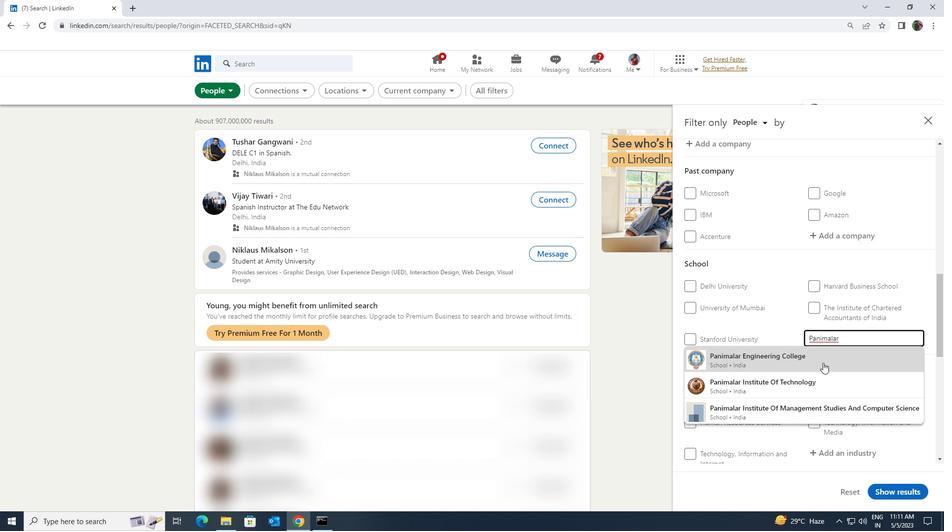 
Action: Mouse pressed left at (820, 371)
Screenshot: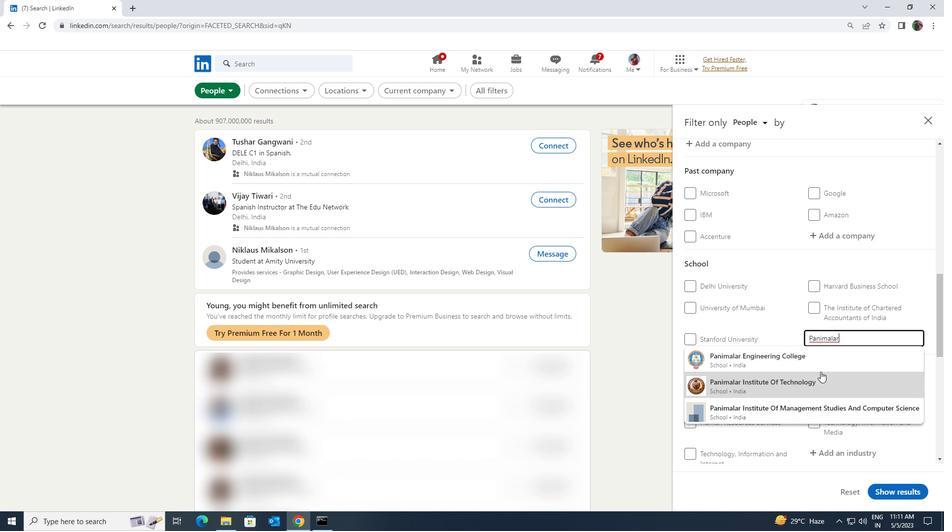 
Action: Mouse scrolled (820, 371) with delta (0, 0)
Screenshot: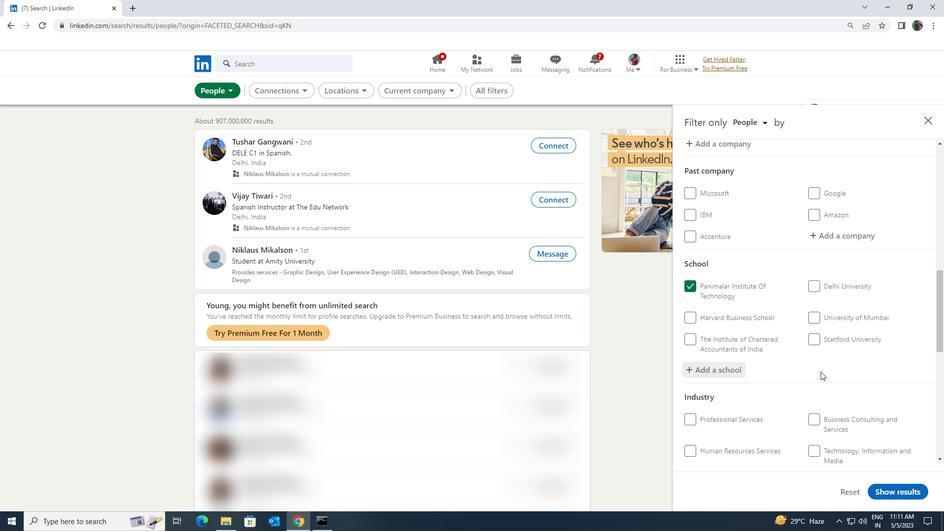 
Action: Mouse scrolled (820, 371) with delta (0, 0)
Screenshot: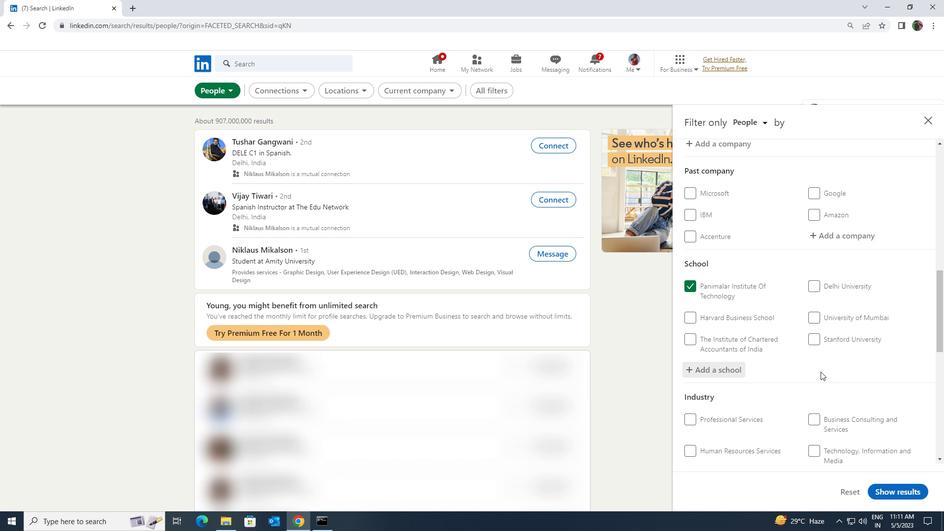
Action: Mouse moved to (821, 376)
Screenshot: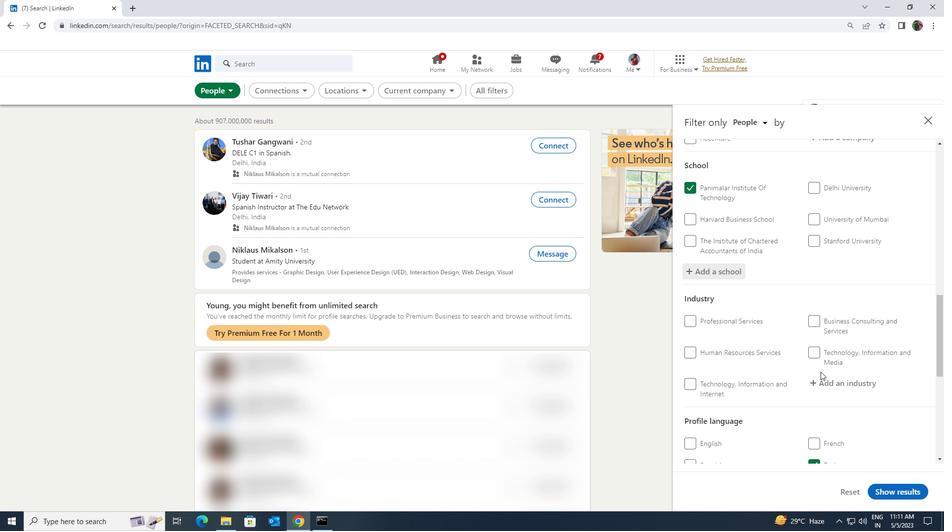 
Action: Mouse pressed left at (821, 376)
Screenshot: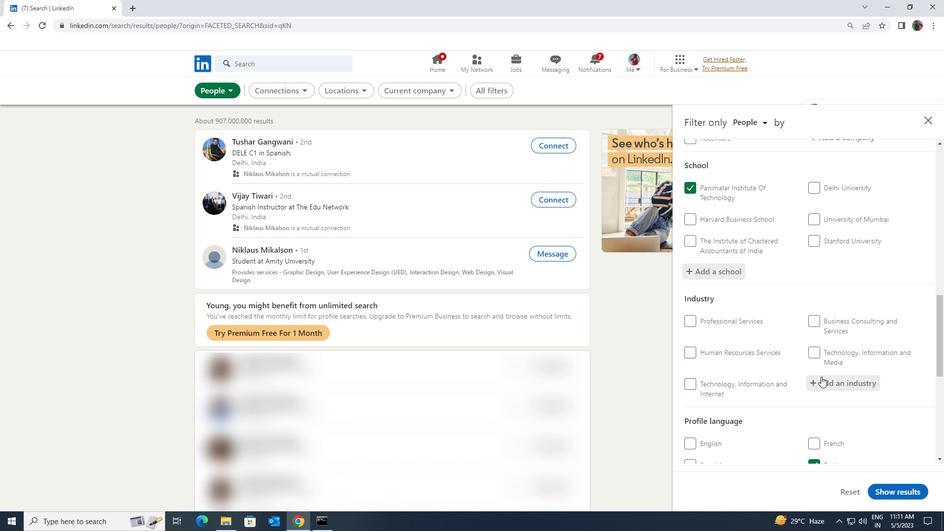 
Action: Key pressed <Key.shift>VOCATIONAL<Key.space>
Screenshot: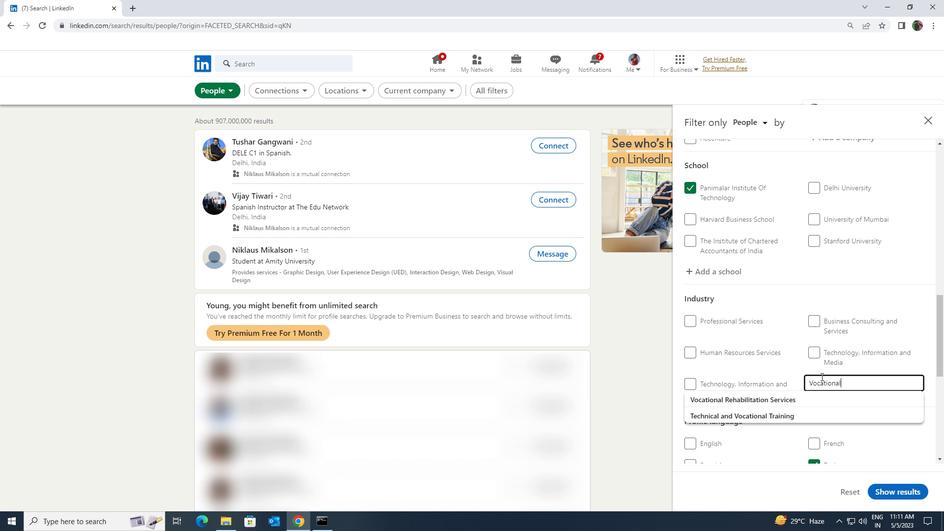
Action: Mouse moved to (818, 394)
Screenshot: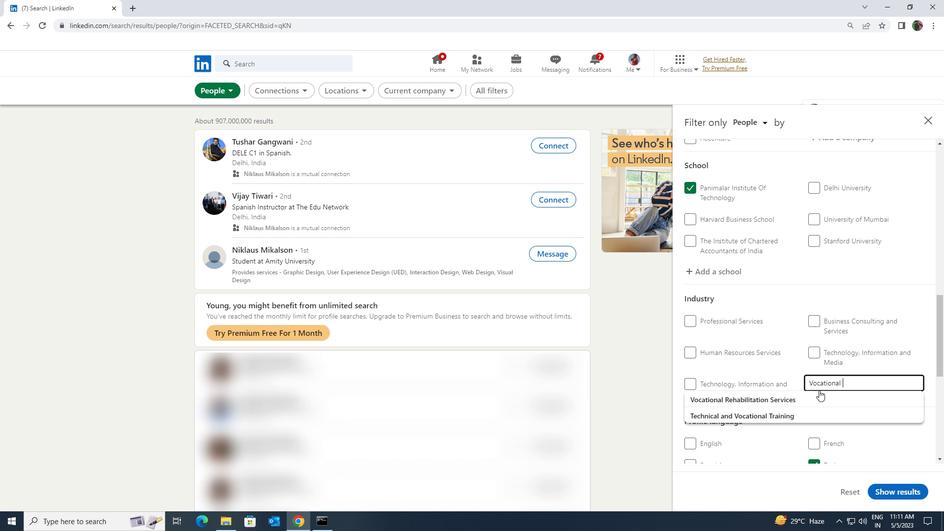 
Action: Mouse pressed left at (818, 394)
Screenshot: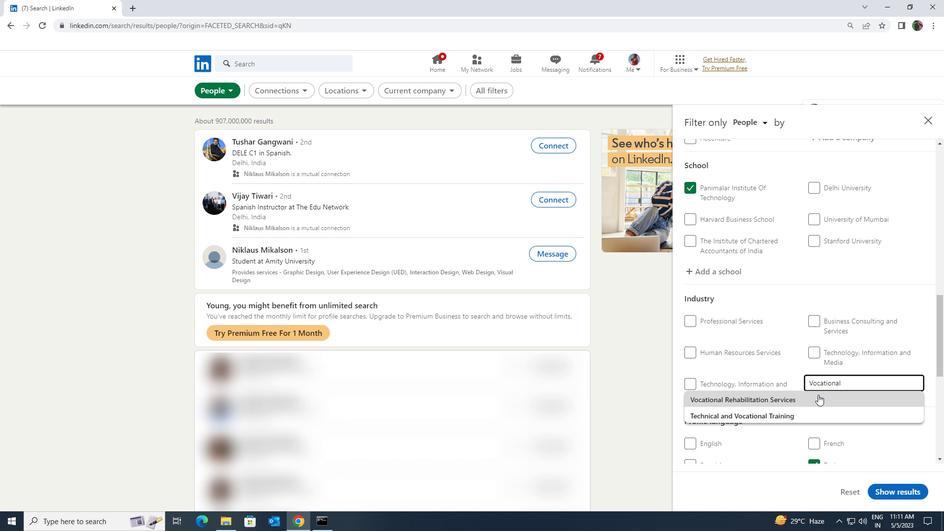 
Action: Mouse moved to (814, 394)
Screenshot: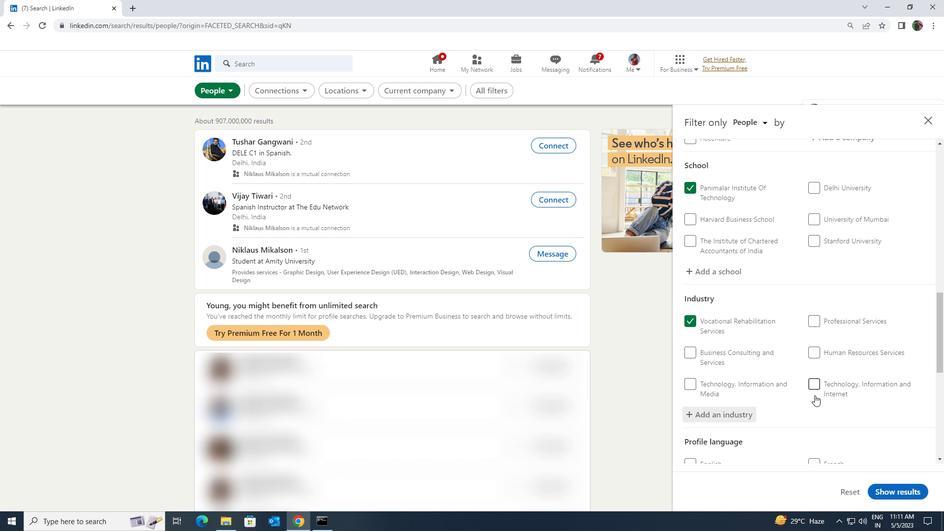 
Action: Mouse scrolled (814, 394) with delta (0, 0)
Screenshot: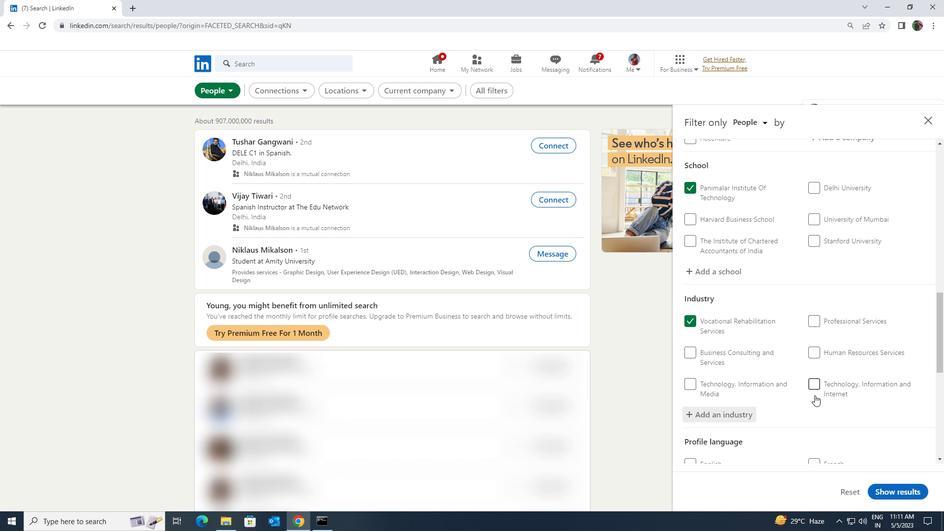 
Action: Mouse scrolled (814, 394) with delta (0, 0)
Screenshot: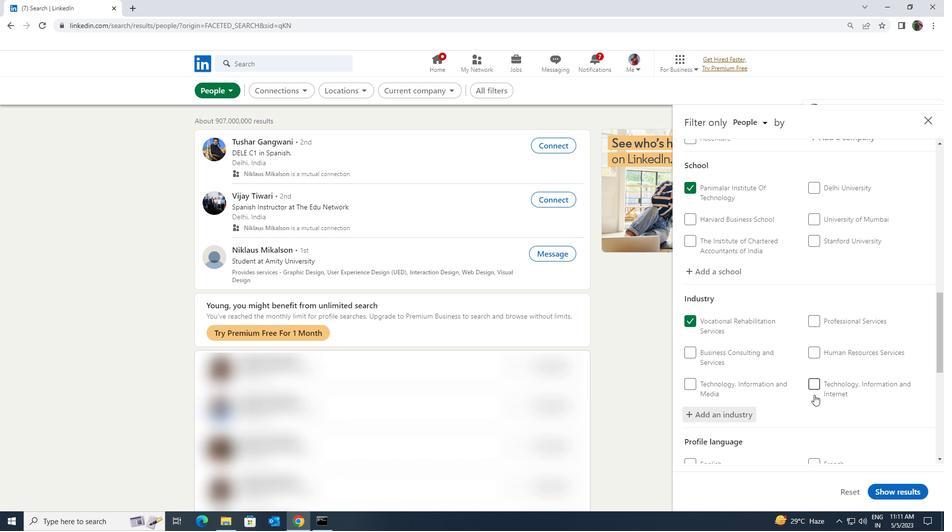 
Action: Mouse scrolled (814, 394) with delta (0, 0)
Screenshot: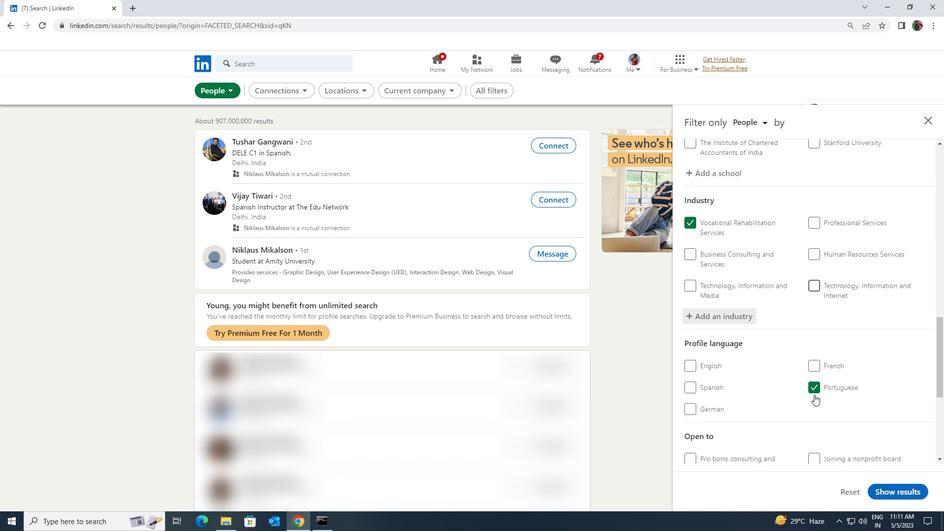 
Action: Mouse scrolled (814, 394) with delta (0, 0)
Screenshot: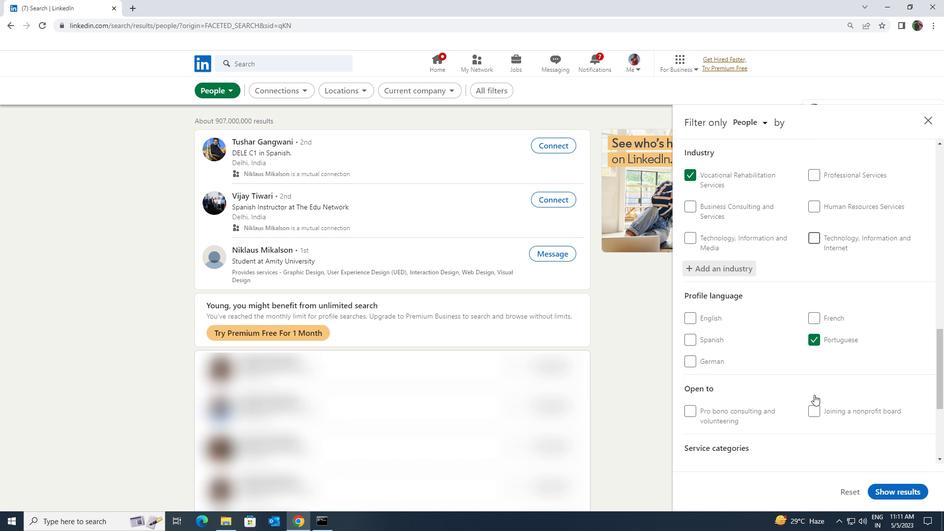
Action: Mouse moved to (814, 394)
Screenshot: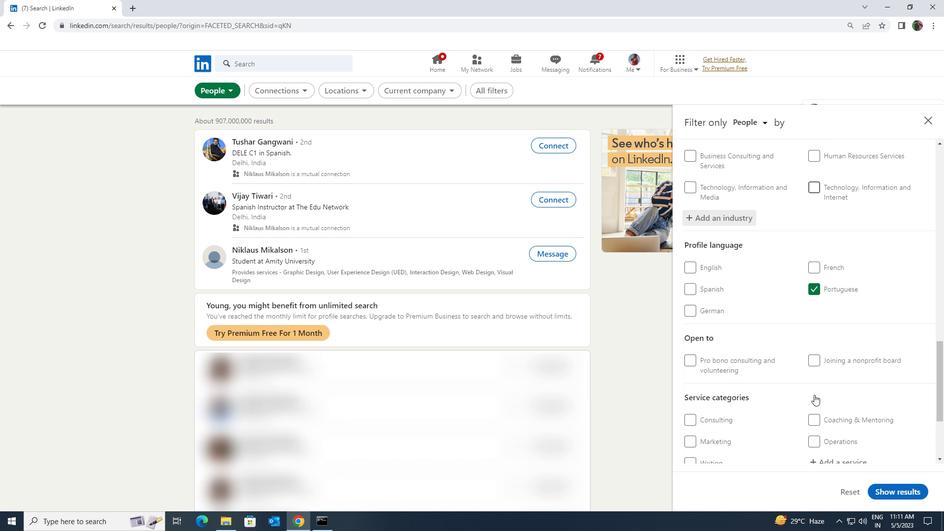 
Action: Mouse scrolled (814, 393) with delta (0, 0)
Screenshot: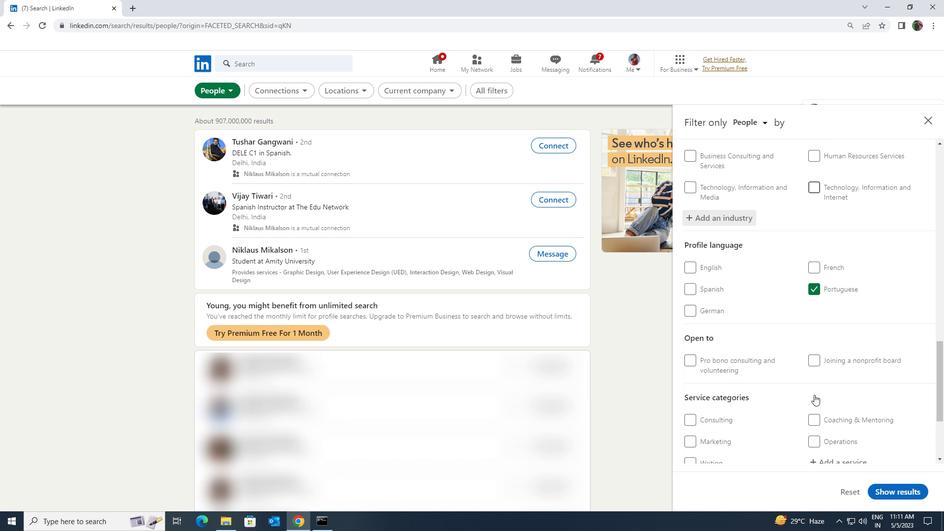 
Action: Mouse moved to (809, 407)
Screenshot: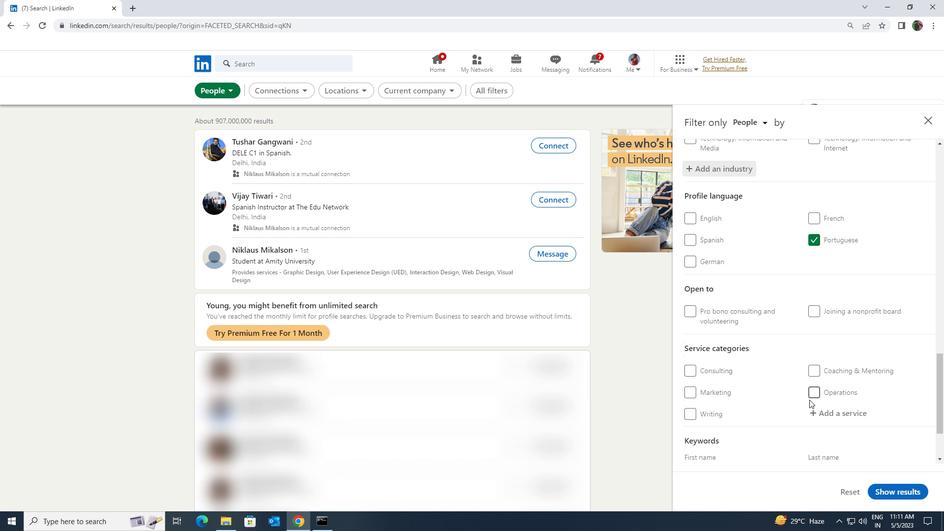 
Action: Mouse pressed left at (809, 407)
Screenshot: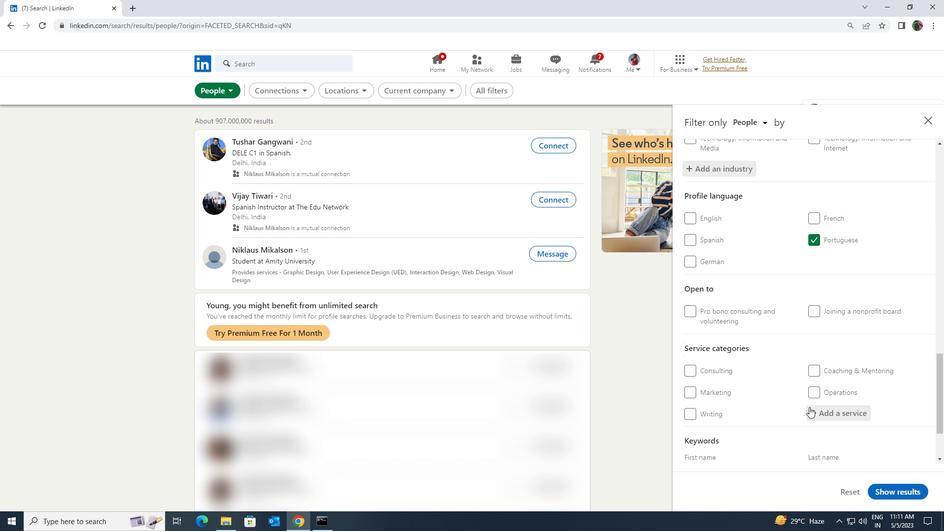 
Action: Key pressed <Key.shift><Key.shift><Key.shift><Key.shift><Key.shift><Key.shift>FINANCIAL<Key.space><Key.shift>T<Key.backspace><Key.shift>REPO
Screenshot: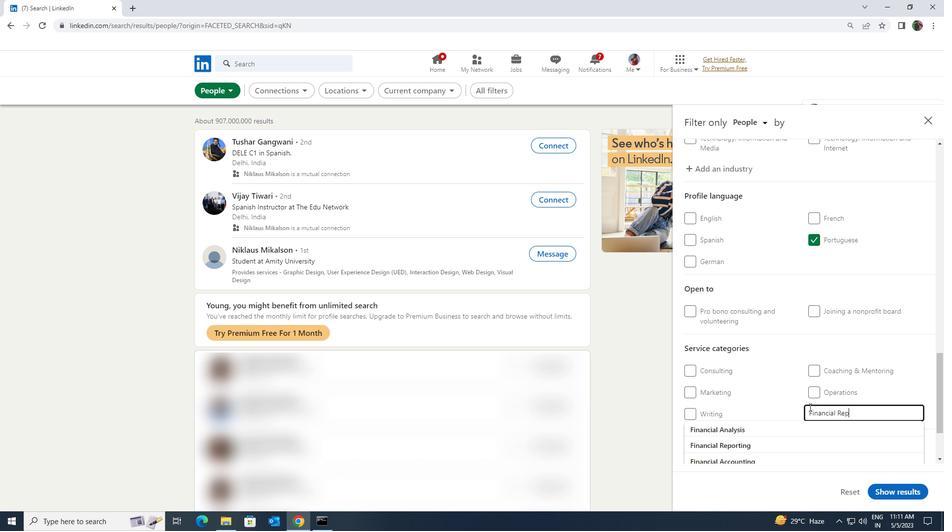 
Action: Mouse moved to (805, 424)
Screenshot: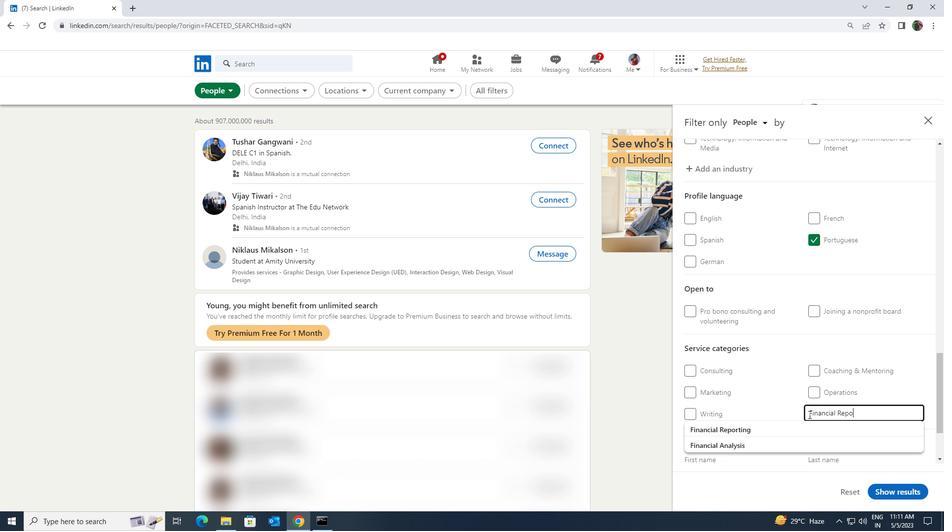
Action: Mouse pressed left at (805, 424)
Screenshot: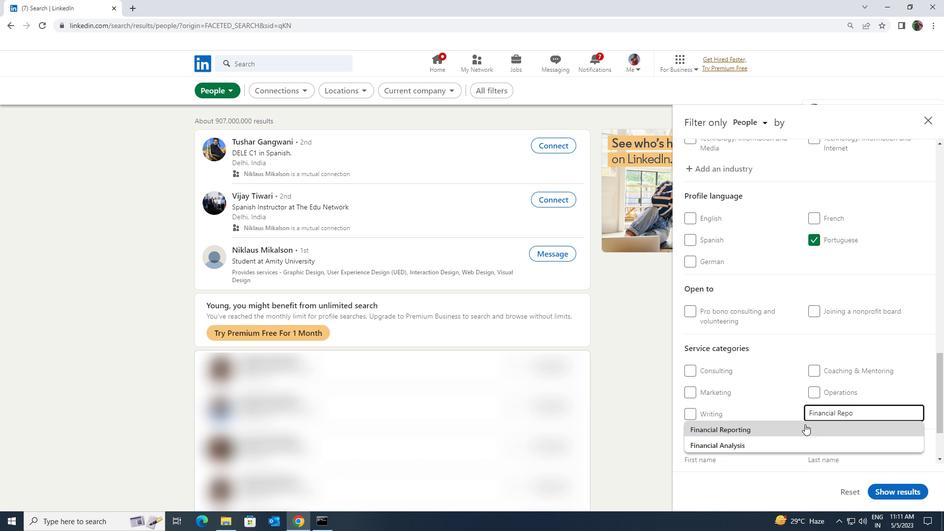 
Action: Mouse scrolled (805, 423) with delta (0, 0)
Screenshot: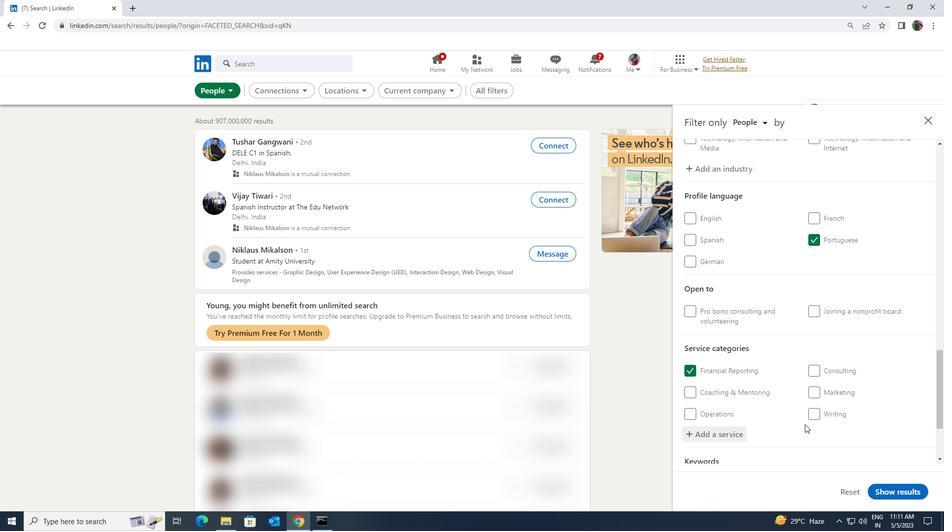 
Action: Mouse scrolled (805, 423) with delta (0, 0)
Screenshot: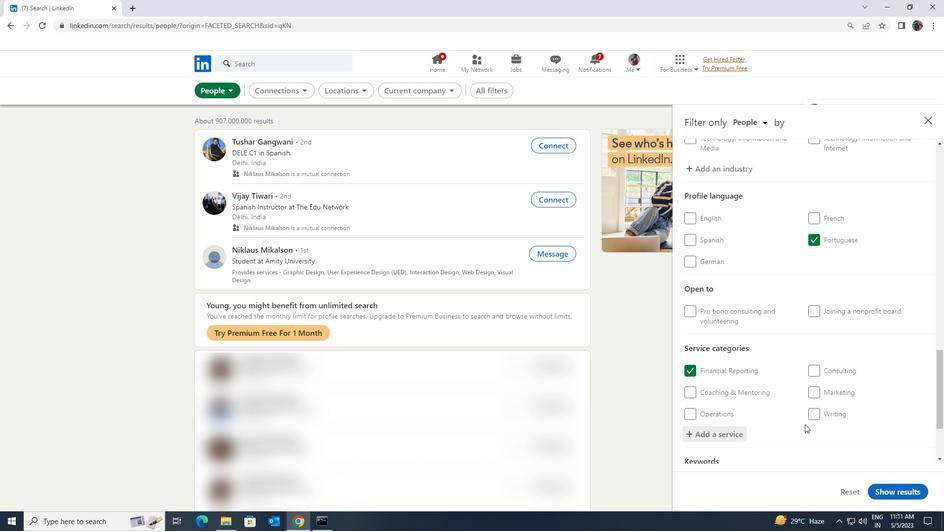 
Action: Mouse moved to (796, 425)
Screenshot: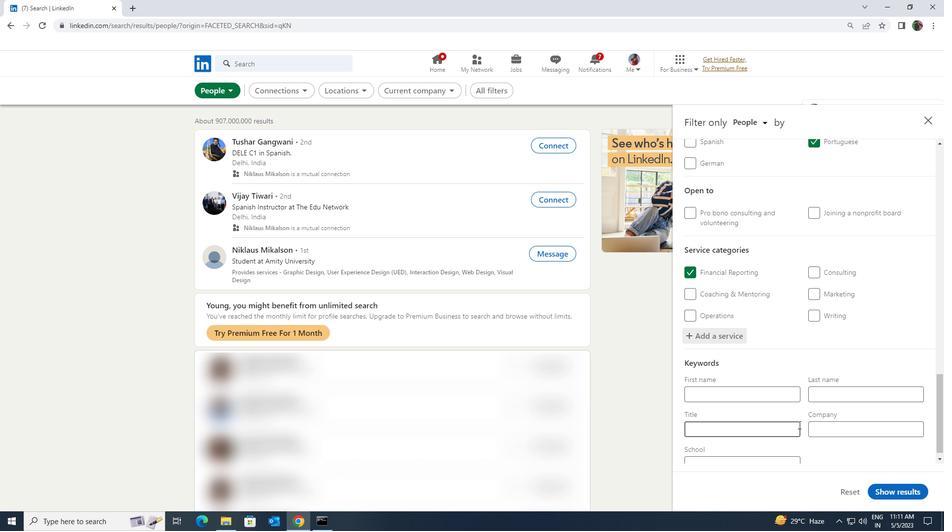 
Action: Mouse pressed left at (796, 425)
Screenshot: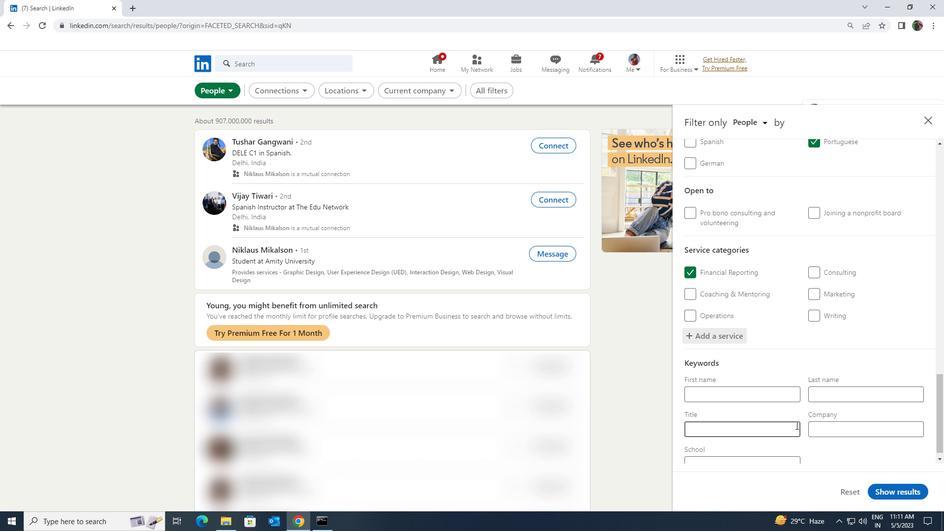 
Action: Key pressed <Key.shift><Key.shift>BIOSTATICIAN
Screenshot: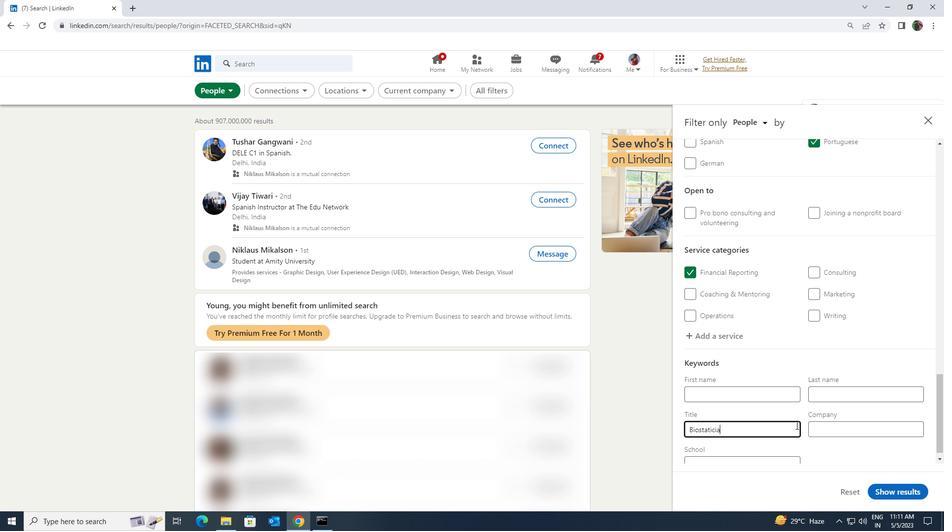 
Action: Mouse moved to (886, 497)
Screenshot: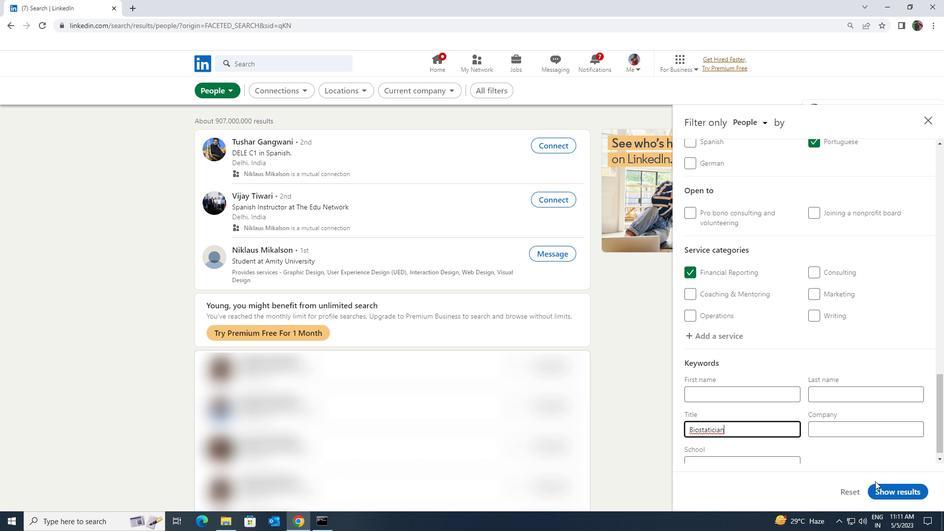 
Action: Mouse pressed left at (886, 497)
Screenshot: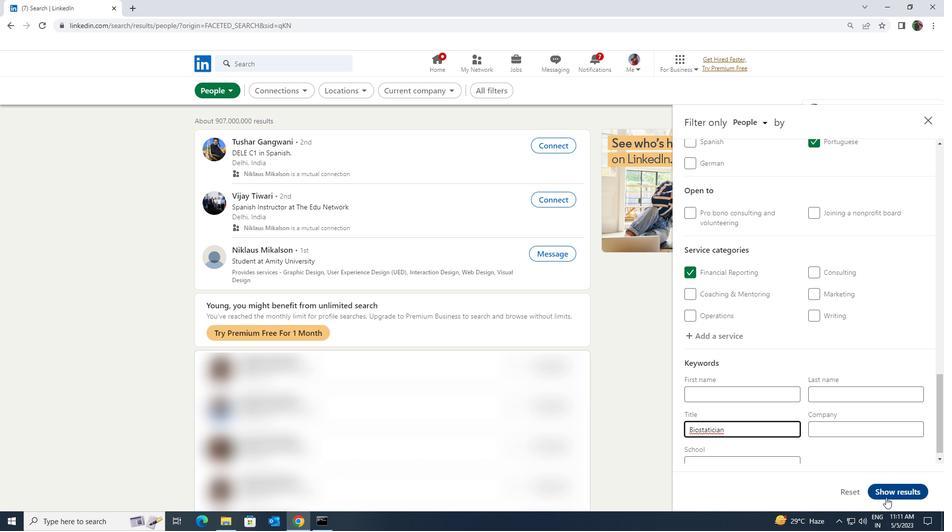 
